 Task: In the Company hunter.cuny.edu, Log call with description : 'Engaged in a call with a potential buyer who needs training.'; Select call outcome: 'Busy '; Select call Direction: Inbound; Add date: '3 September, 2023' and time 12:00:PM. Logged in from softage.1@softage.net
Action: Mouse moved to (106, 68)
Screenshot: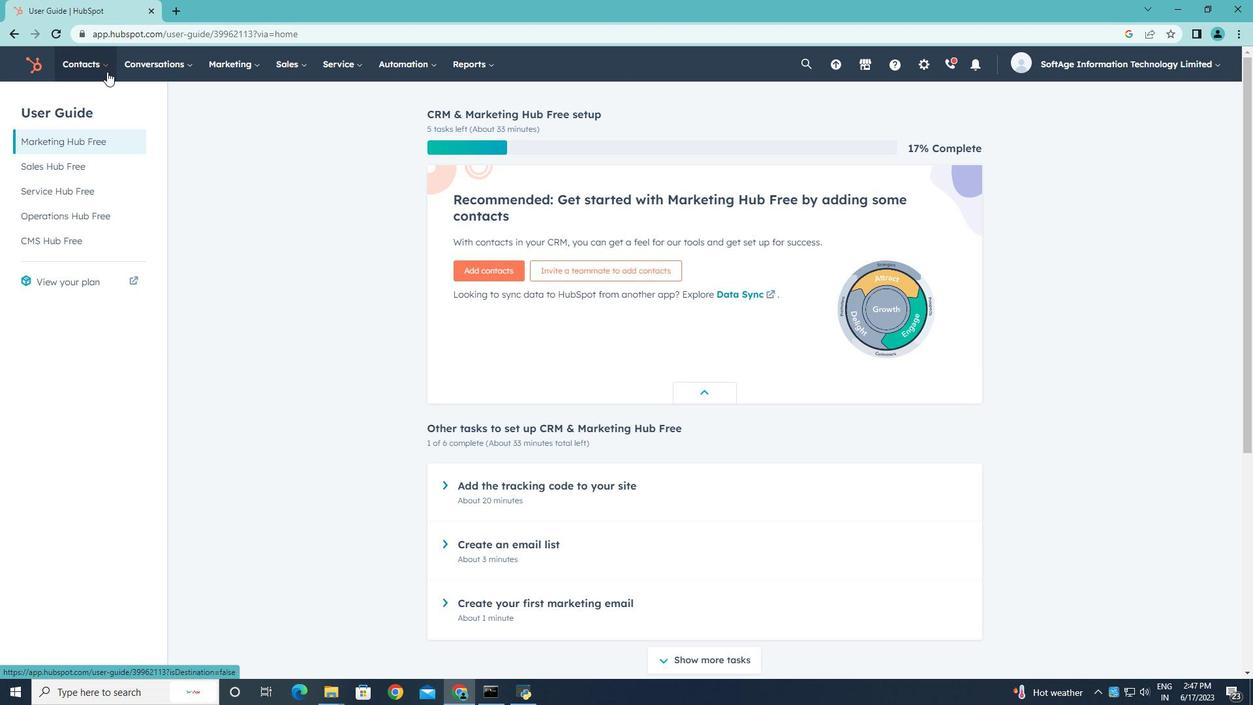 
Action: Mouse pressed left at (106, 68)
Screenshot: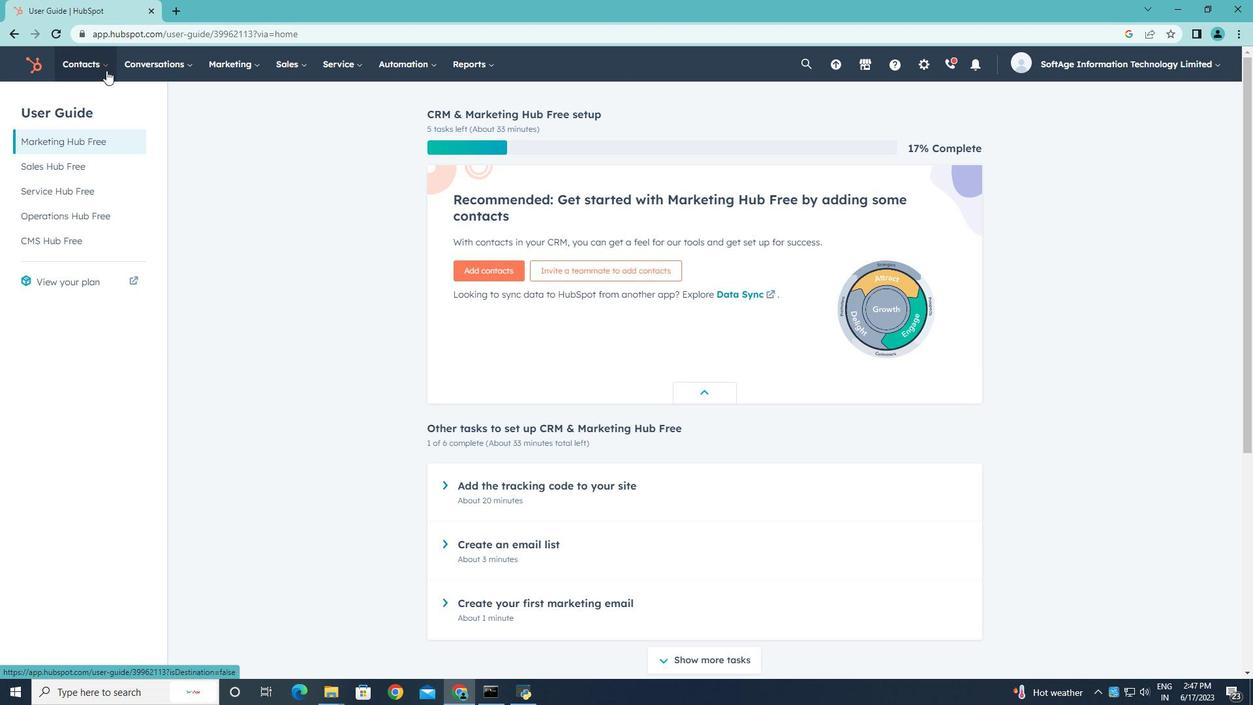 
Action: Mouse moved to (101, 132)
Screenshot: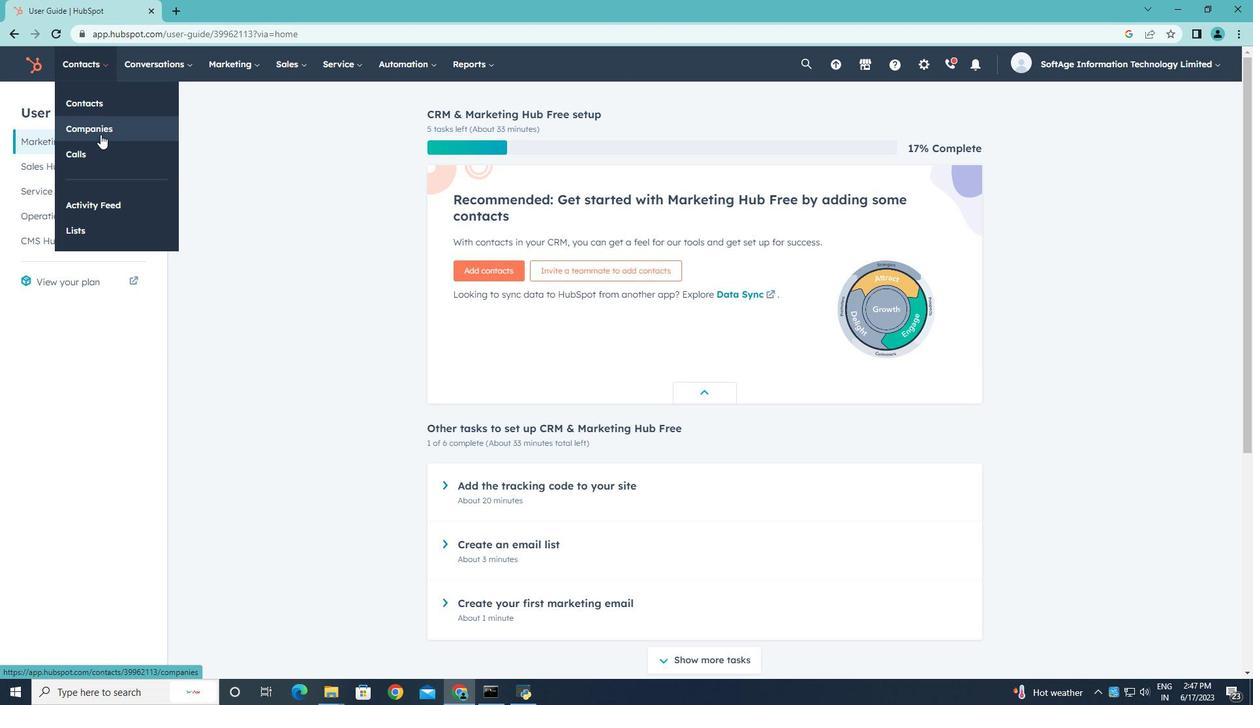 
Action: Mouse pressed left at (101, 132)
Screenshot: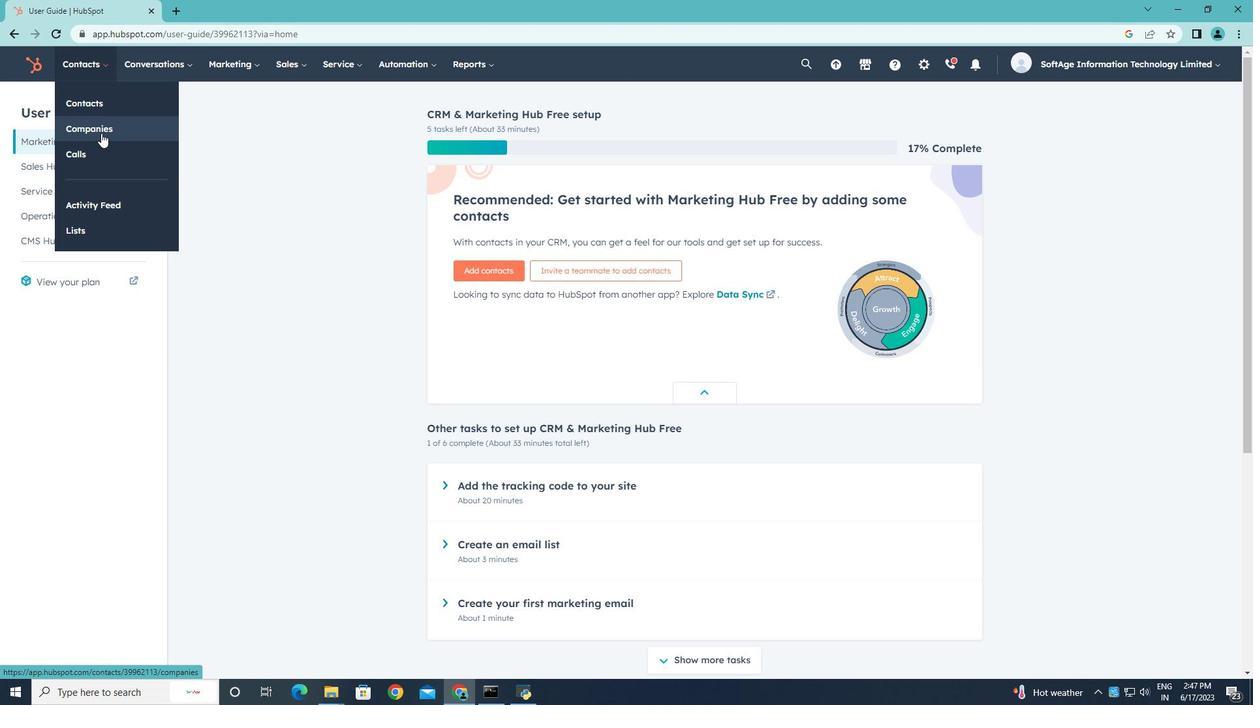 
Action: Mouse moved to (87, 220)
Screenshot: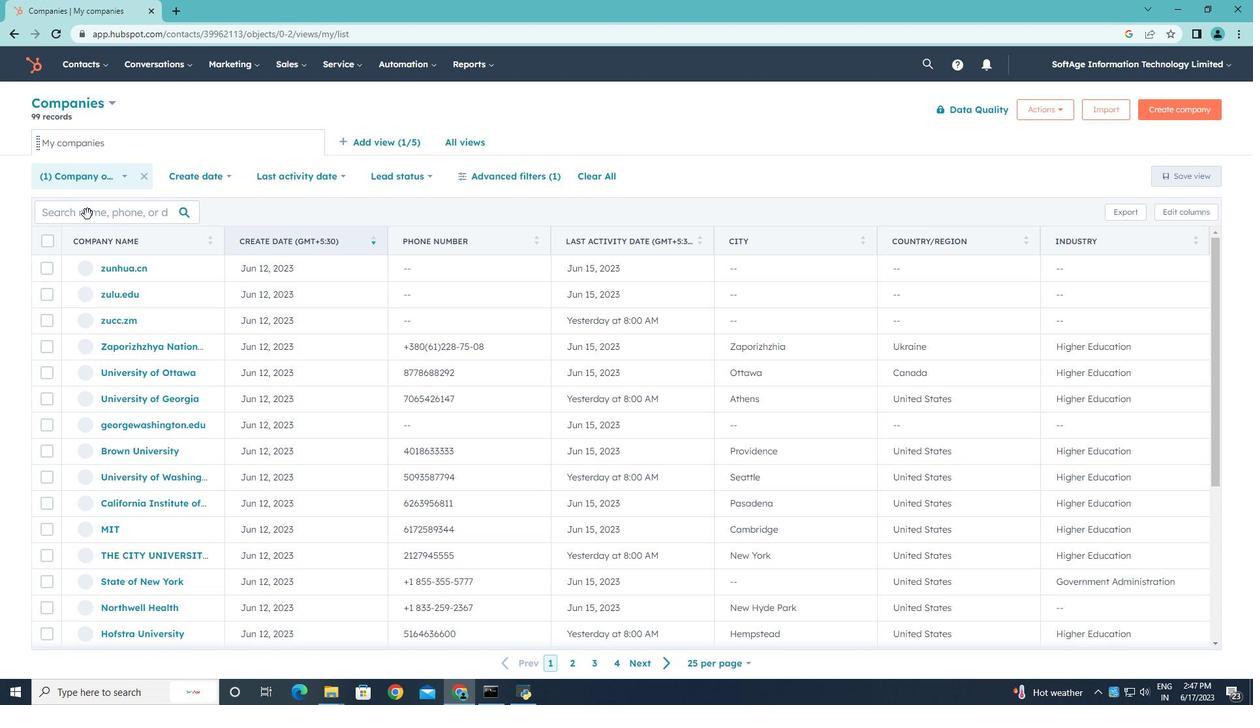 
Action: Mouse pressed left at (87, 220)
Screenshot: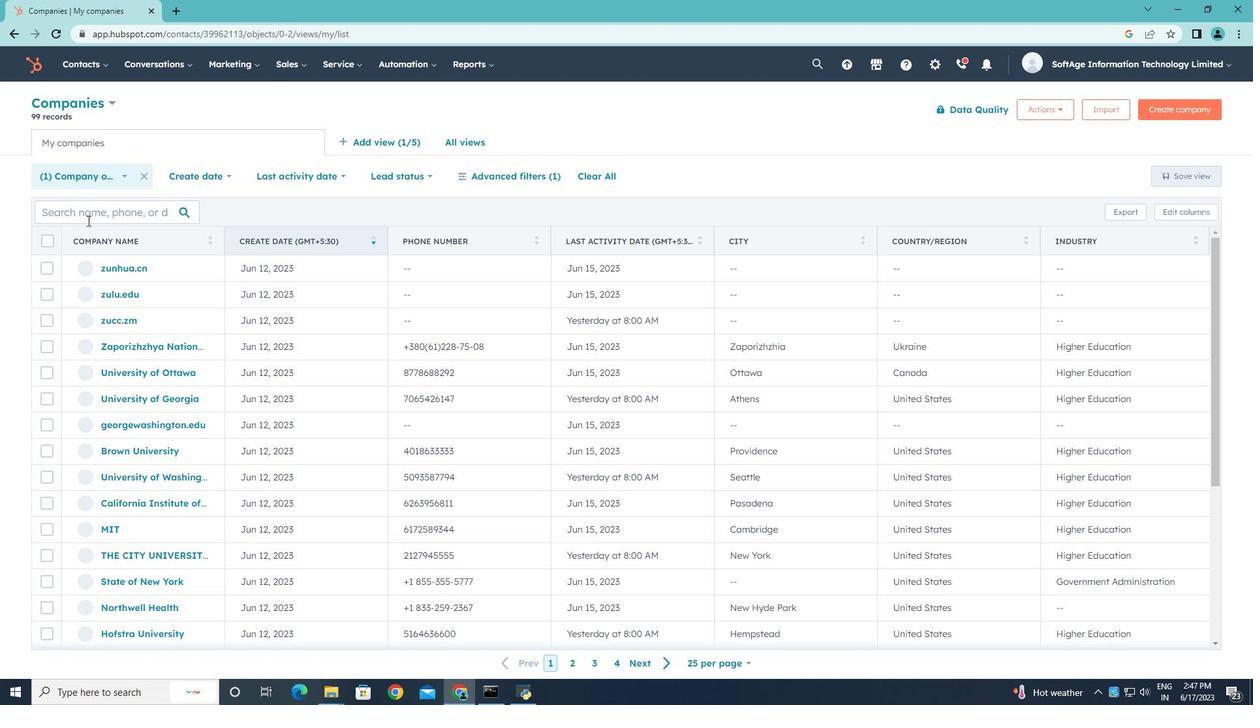 
Action: Key pressed hunter.cuny.edu
Screenshot: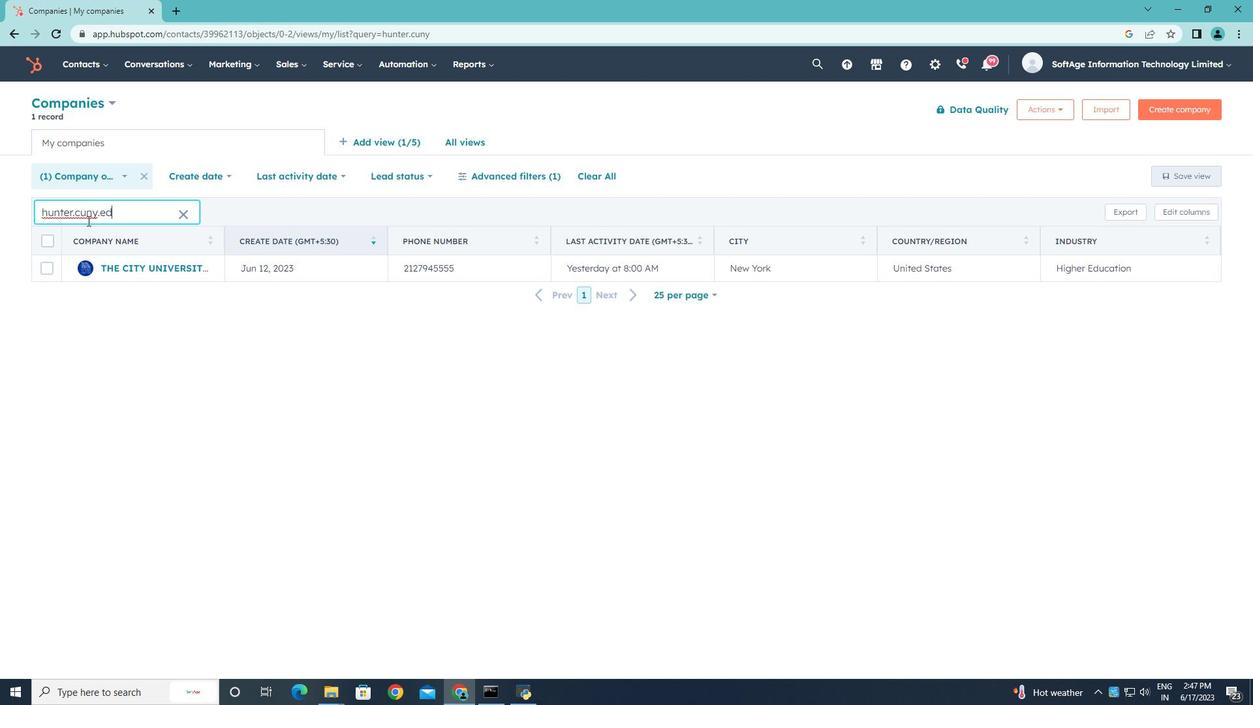 
Action: Mouse moved to (143, 269)
Screenshot: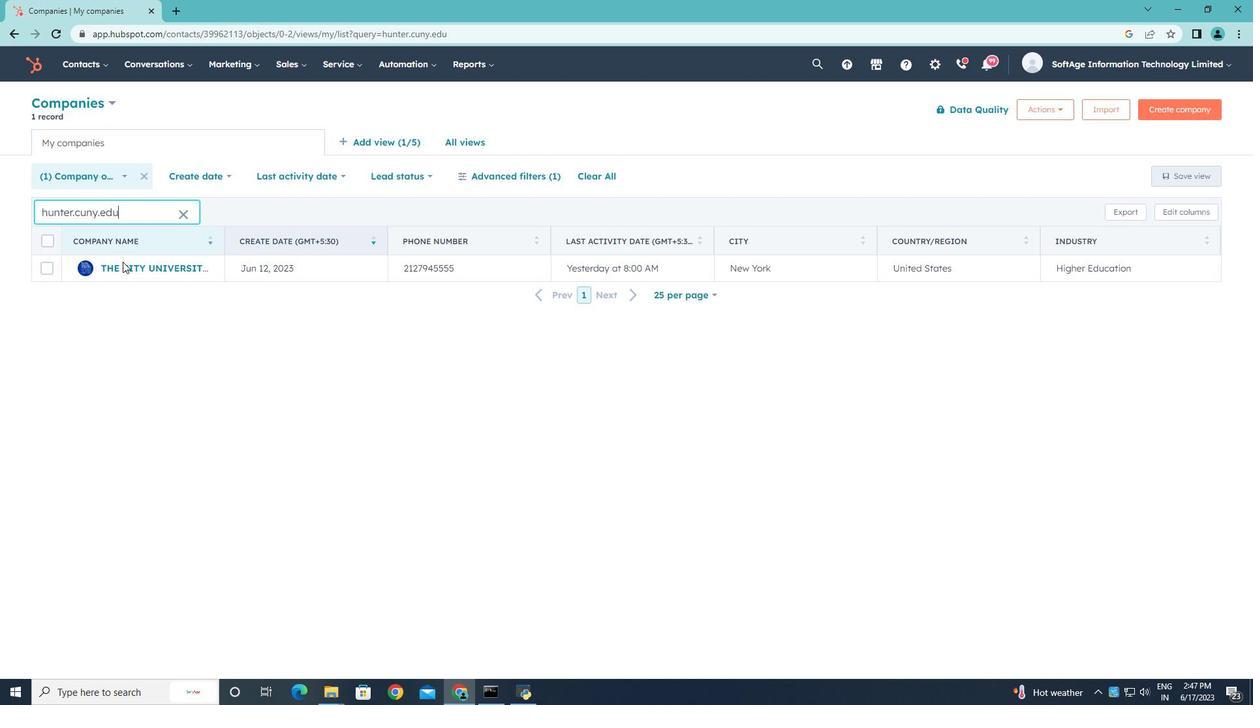 
Action: Mouse pressed left at (143, 269)
Screenshot: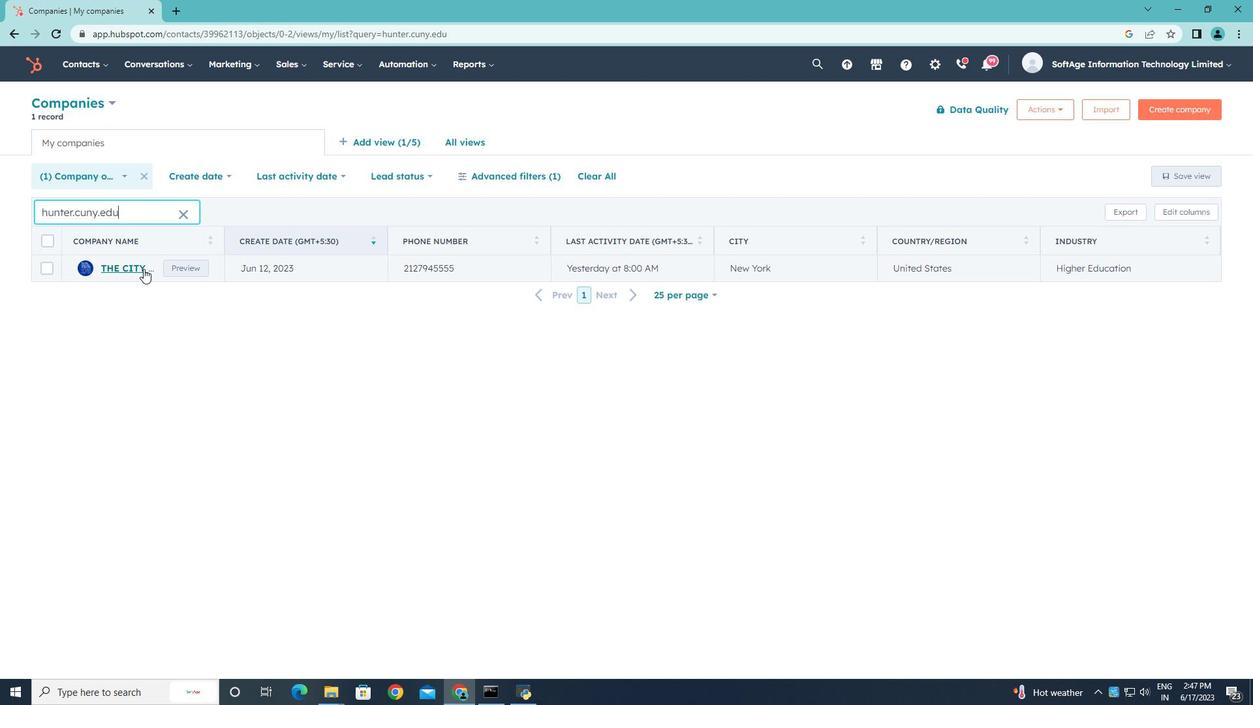 
Action: Mouse moved to (256, 220)
Screenshot: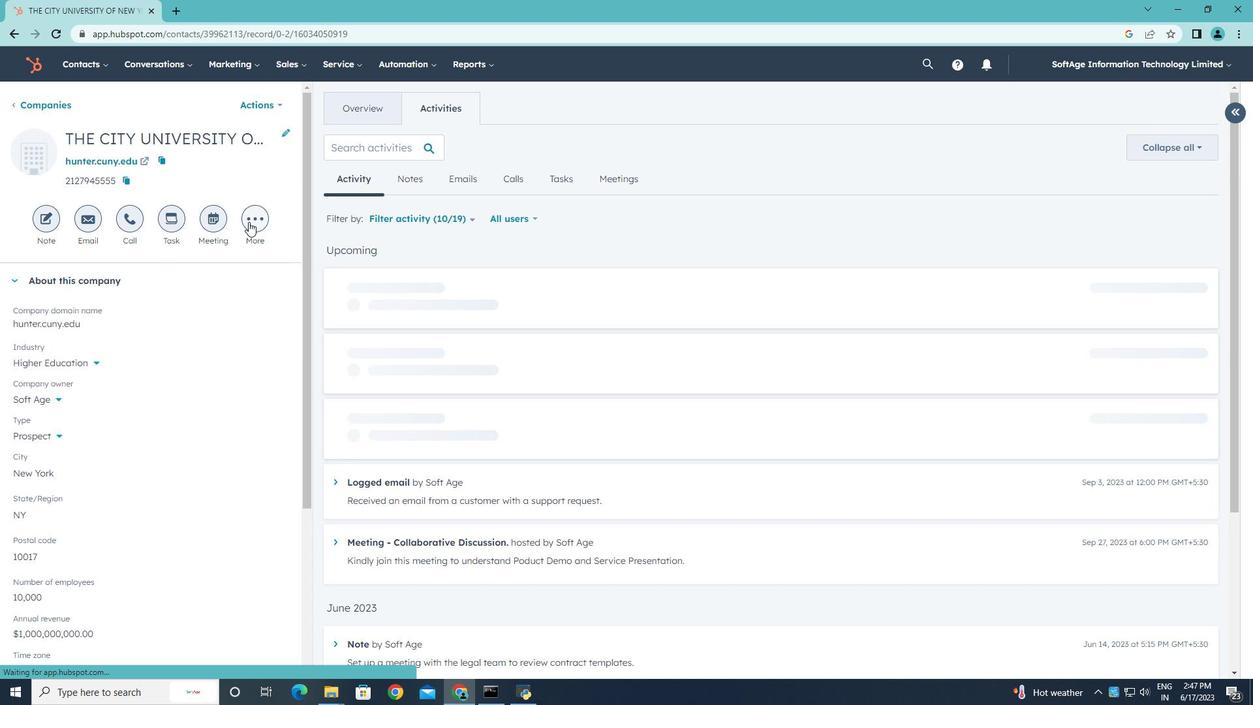 
Action: Mouse pressed left at (256, 220)
Screenshot: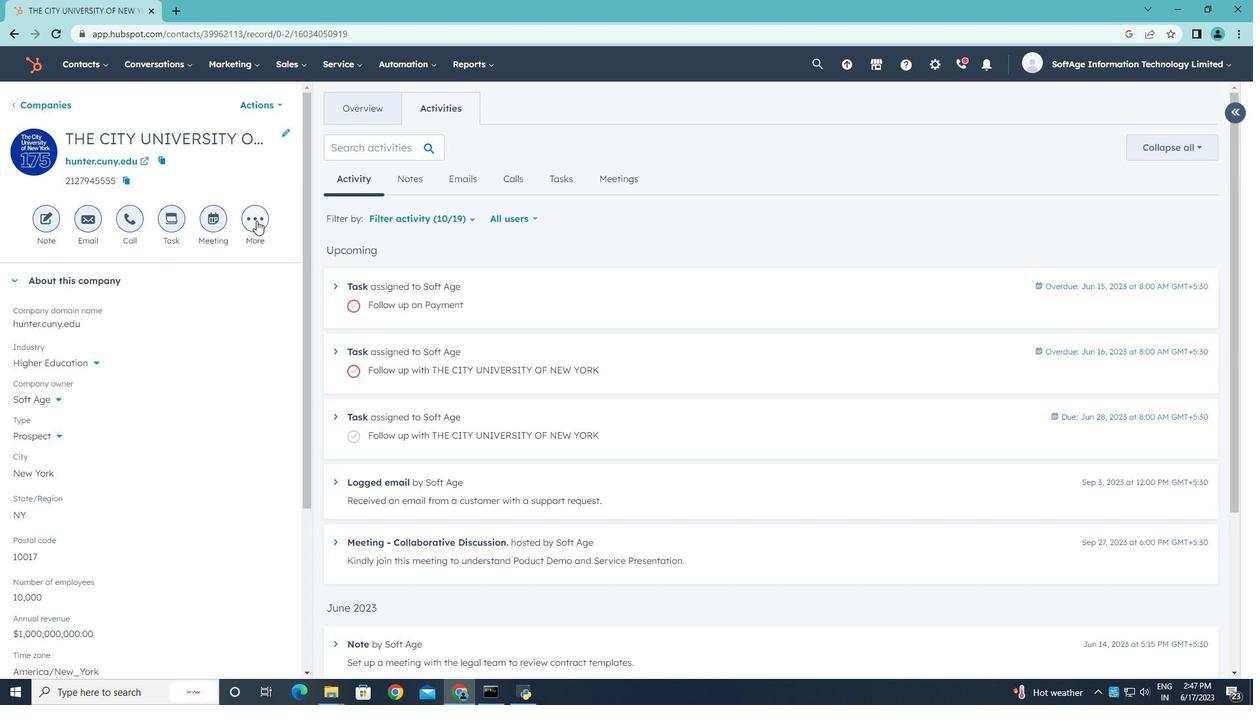
Action: Mouse moved to (227, 327)
Screenshot: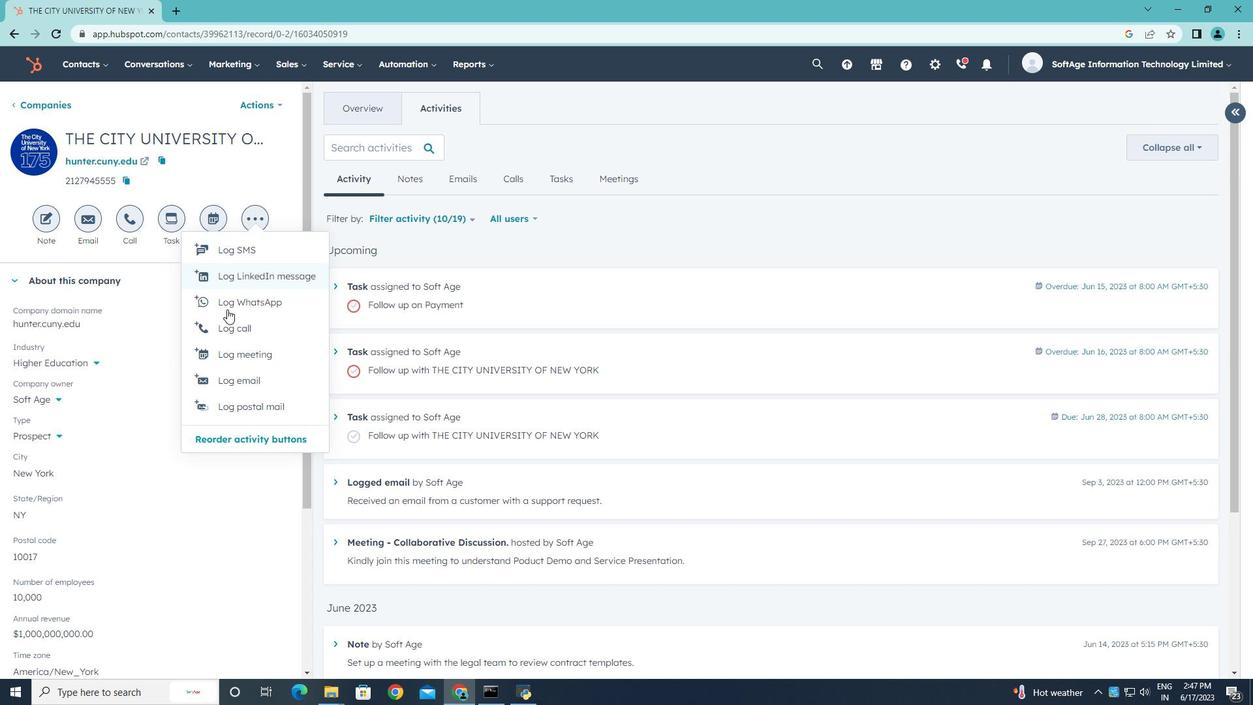 
Action: Mouse pressed left at (227, 327)
Screenshot: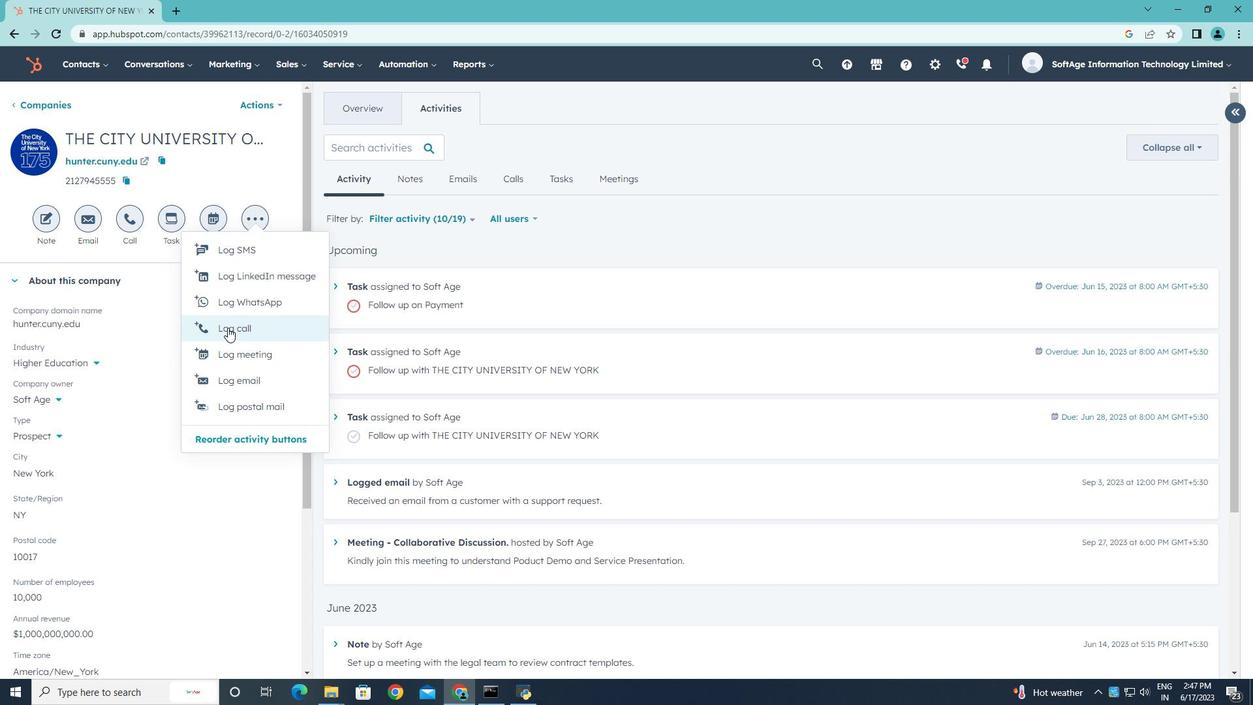 
Action: Key pressed <Key.shift>Engaged<Key.space>in<Key.space>a<Key.space>call<Key.space>with<Key.space>a<Key.space>potential<Key.space>buyed<Key.backspace>r<Key.space>who<Key.space>needs<Key.space>training.
Screenshot: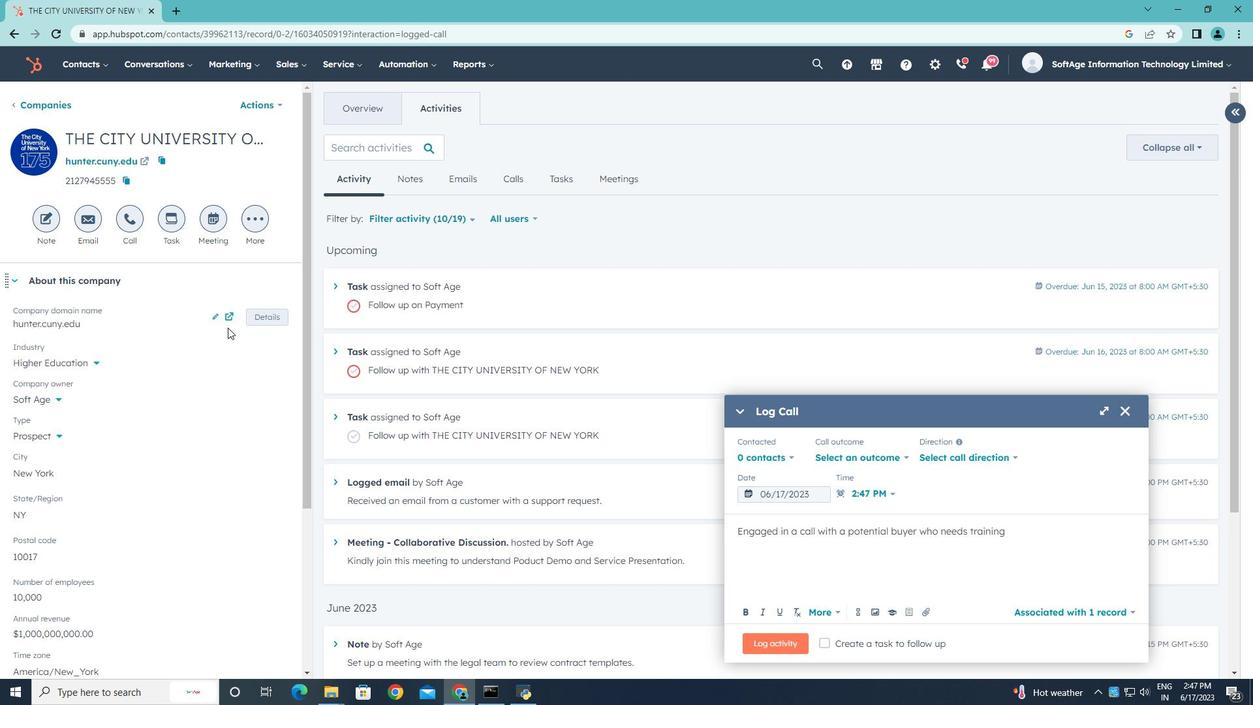 
Action: Mouse moved to (906, 459)
Screenshot: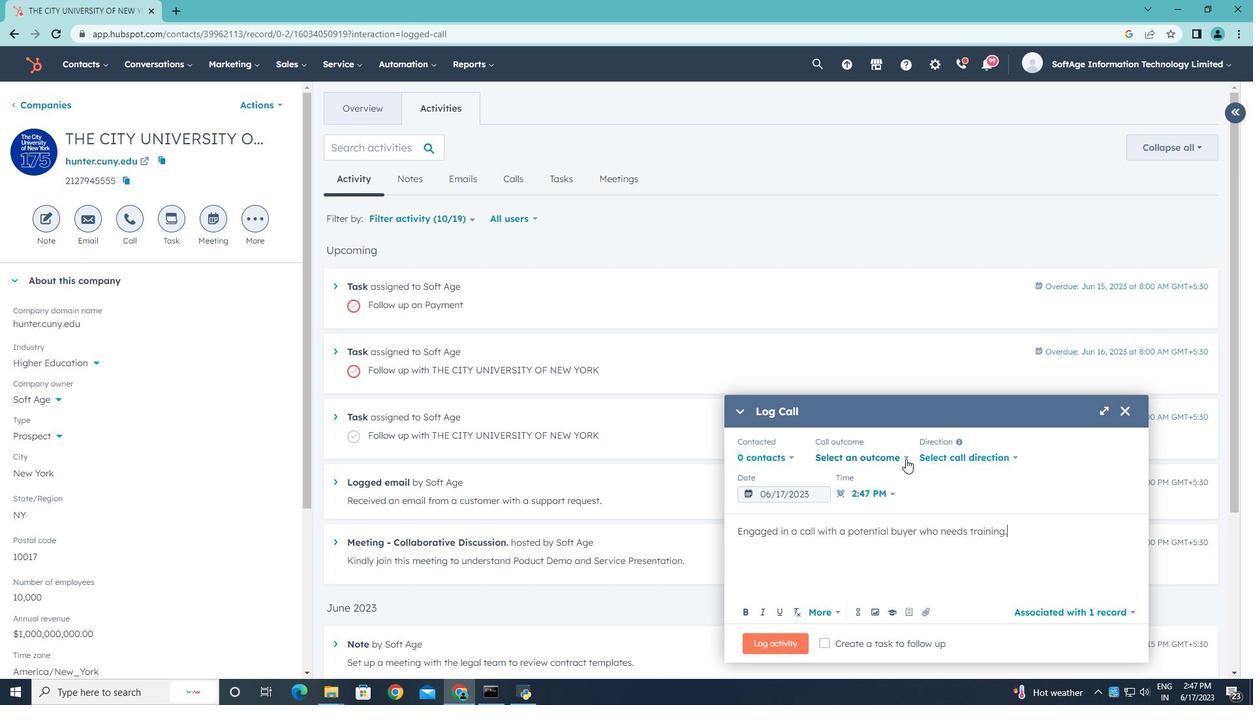 
Action: Mouse pressed left at (906, 459)
Screenshot: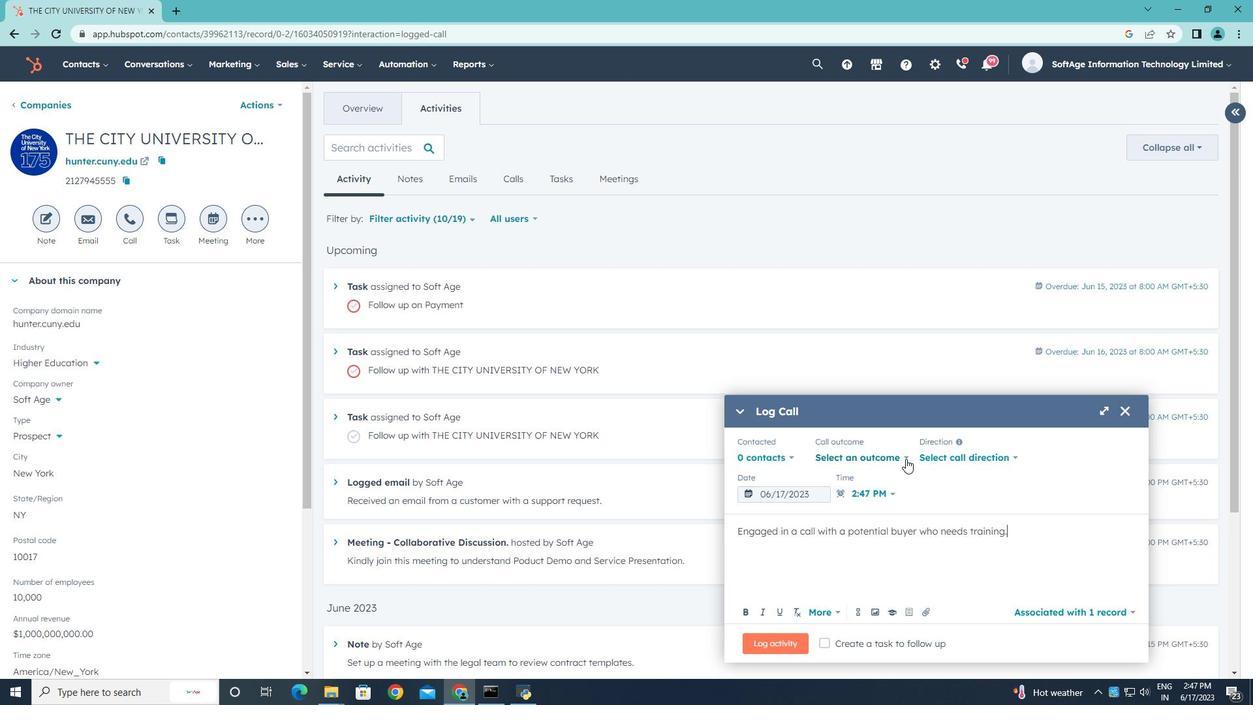 
Action: Mouse moved to (855, 497)
Screenshot: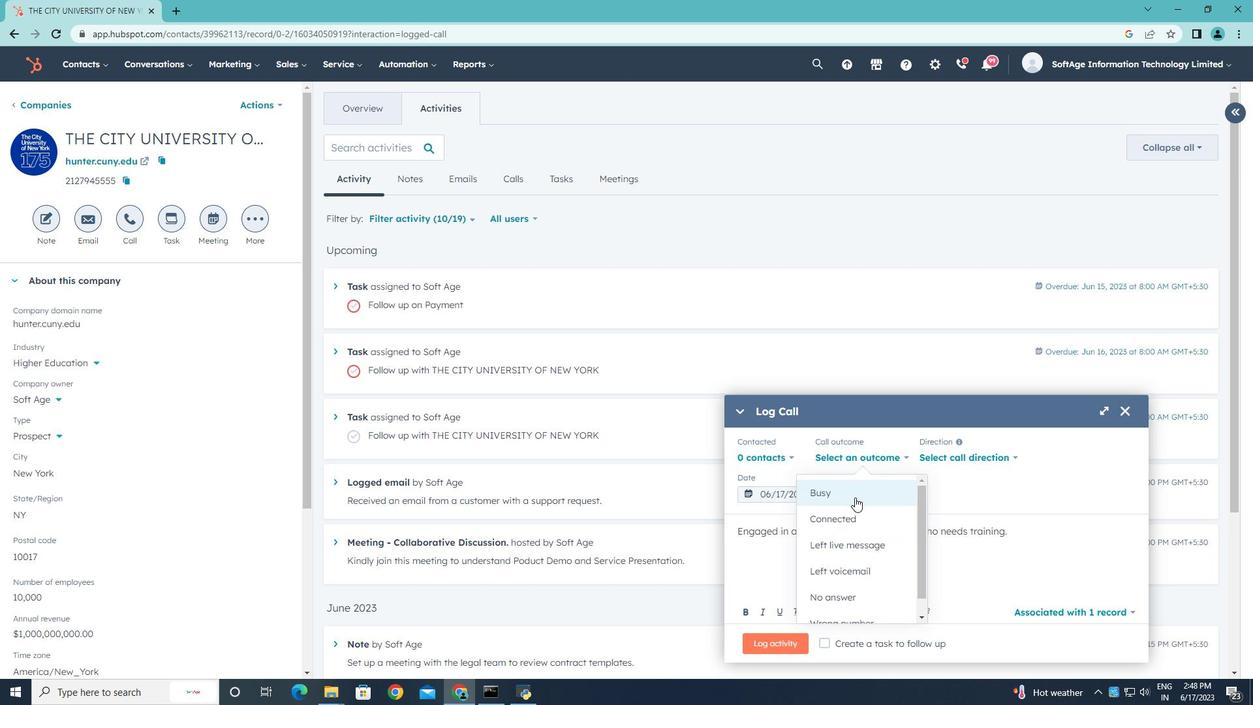 
Action: Mouse pressed left at (855, 497)
Screenshot: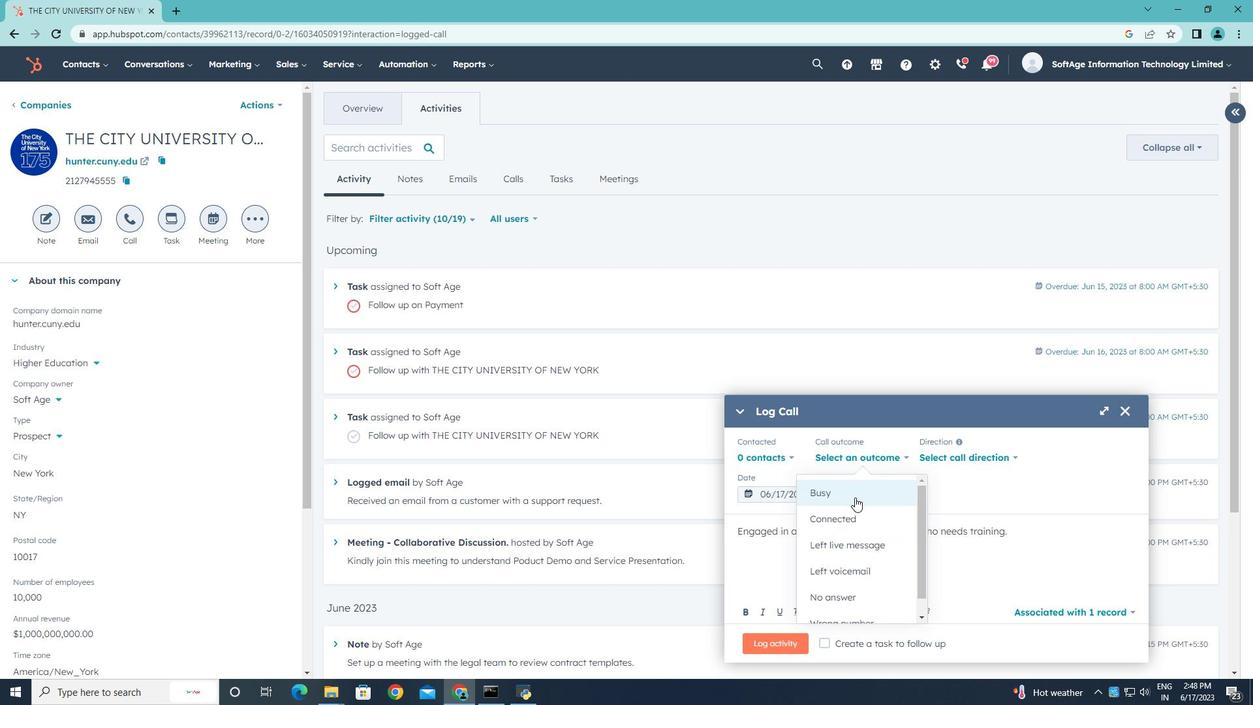 
Action: Mouse moved to (952, 456)
Screenshot: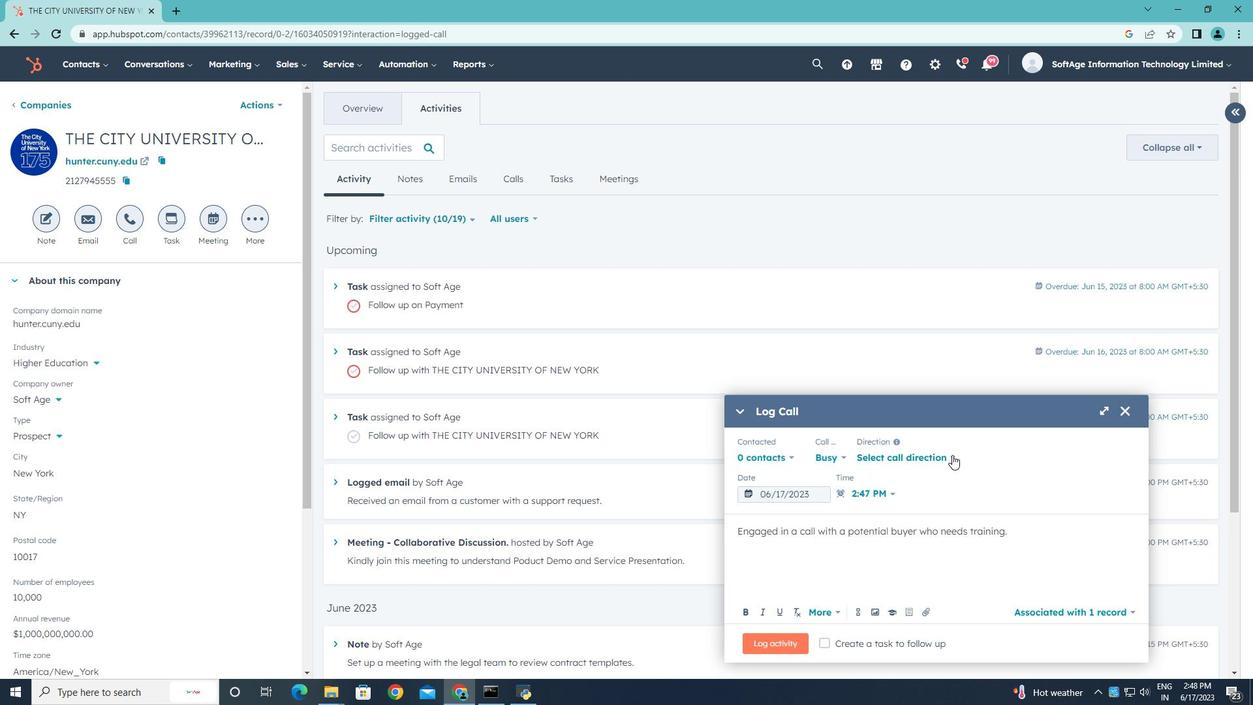 
Action: Mouse pressed left at (952, 456)
Screenshot: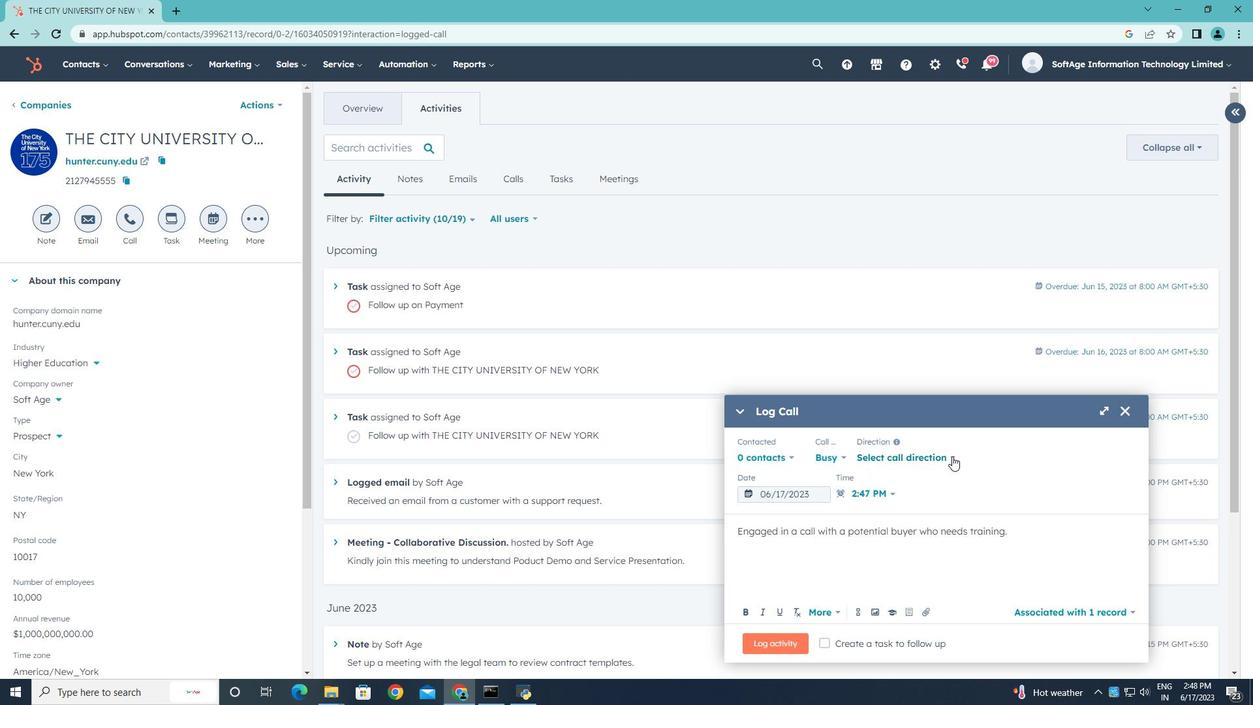 
Action: Mouse moved to (910, 491)
Screenshot: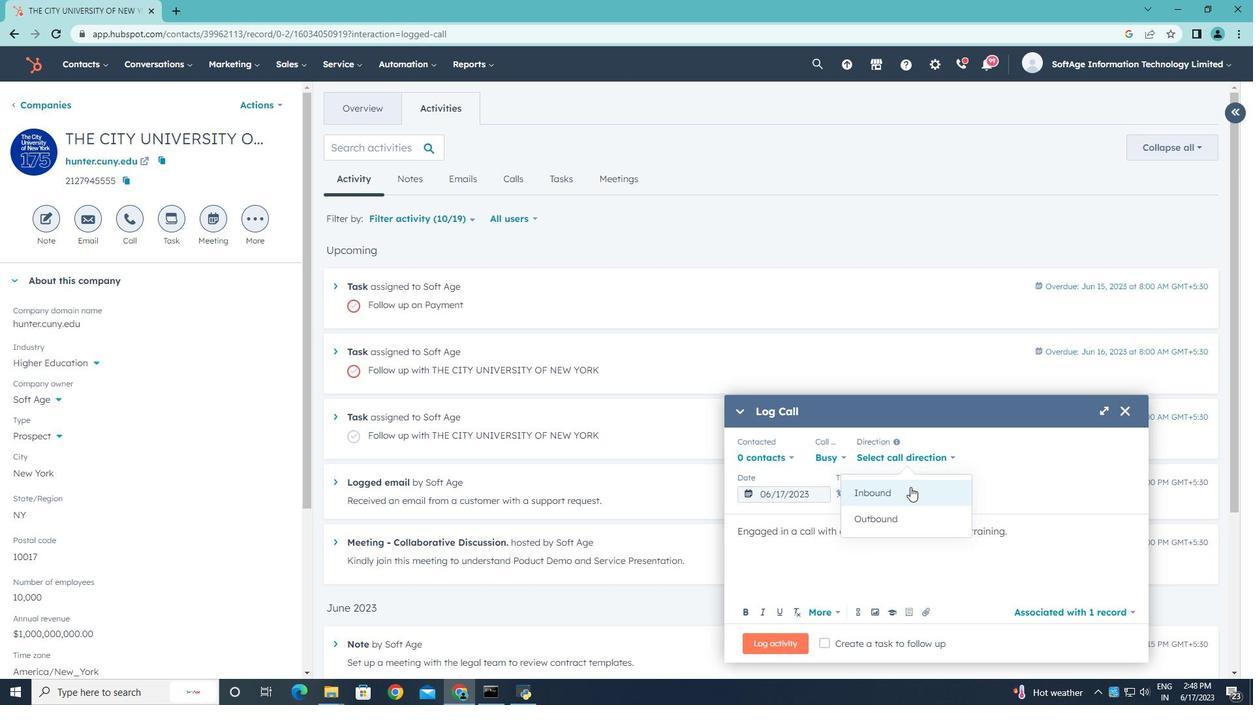 
Action: Mouse pressed left at (910, 491)
Screenshot: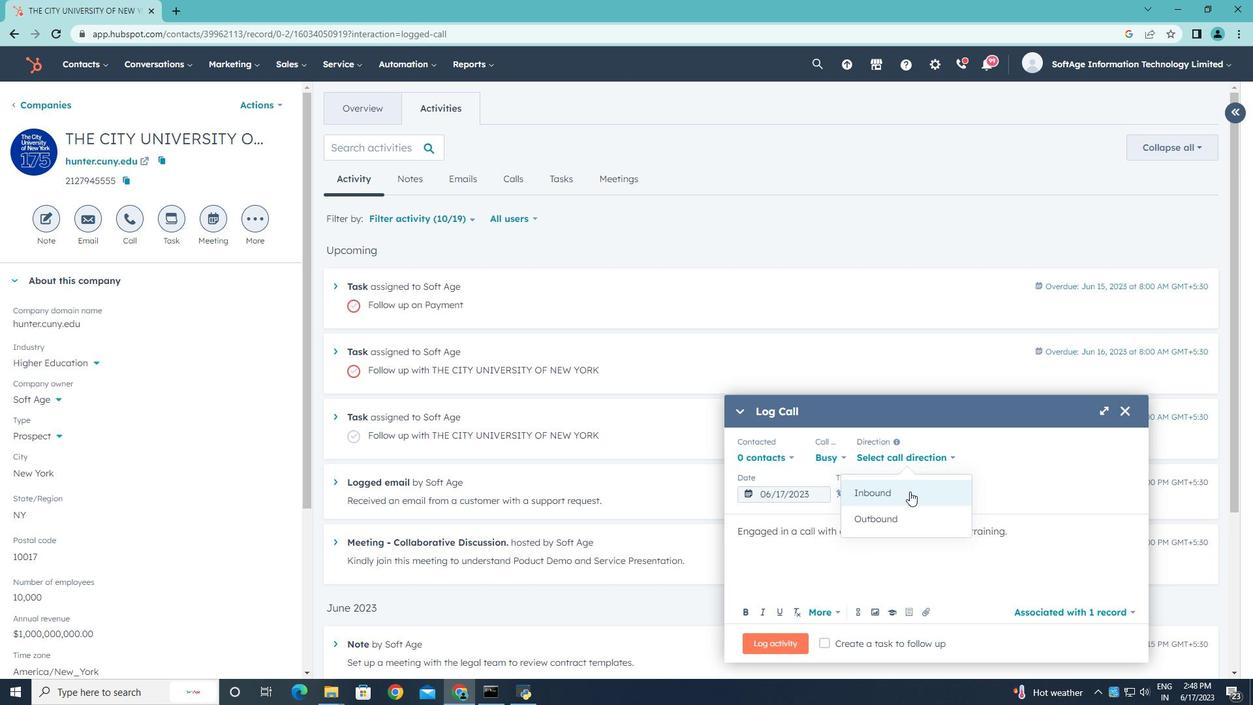 
Action: Mouse moved to (1010, 460)
Screenshot: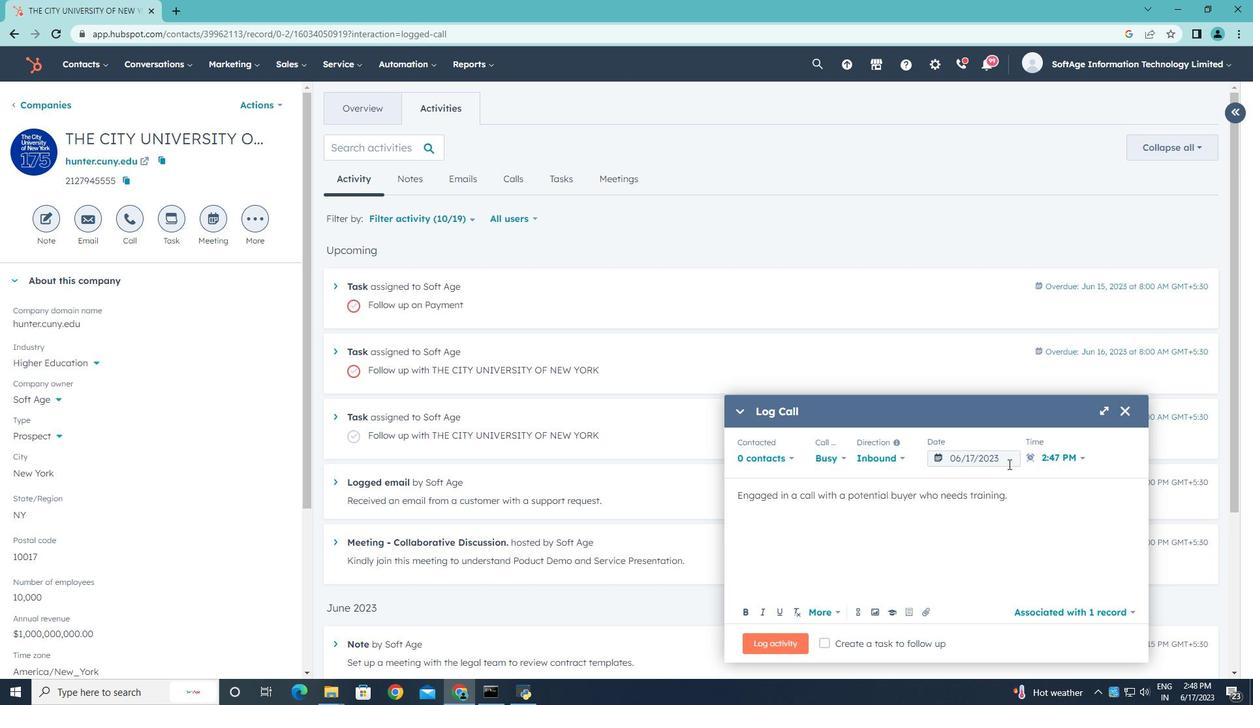 
Action: Mouse pressed left at (1010, 460)
Screenshot: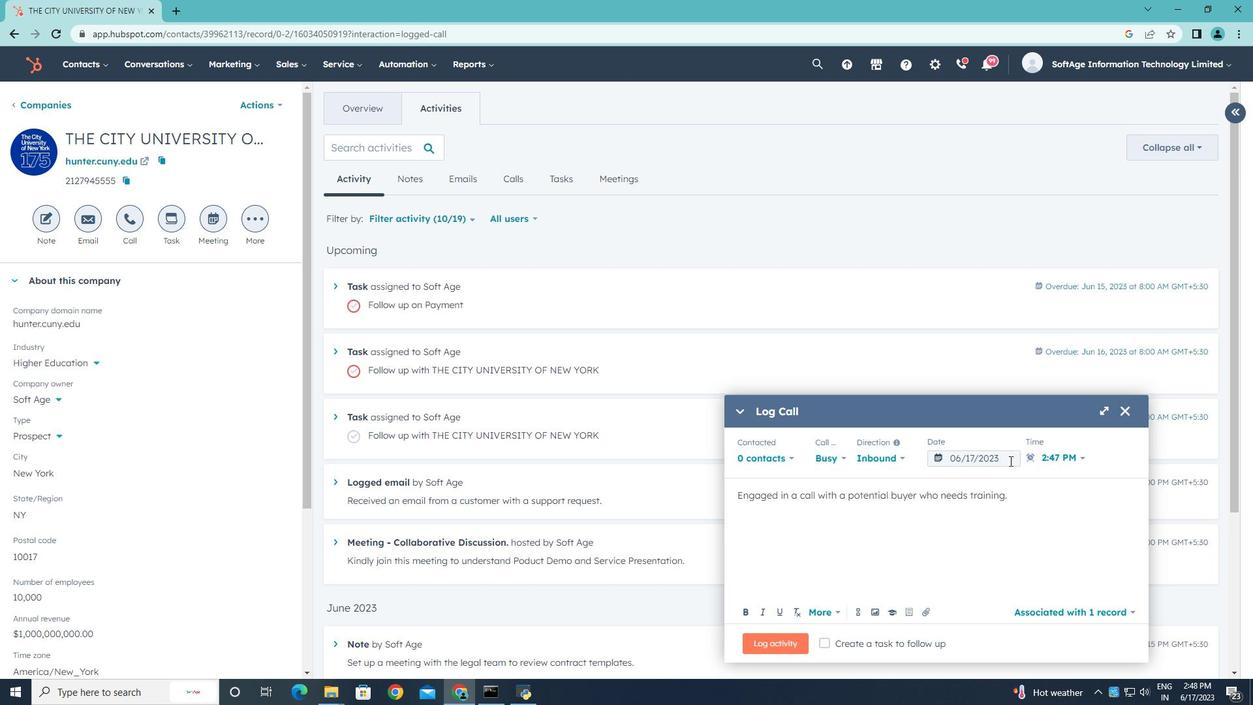 
Action: Mouse moved to (1098, 246)
Screenshot: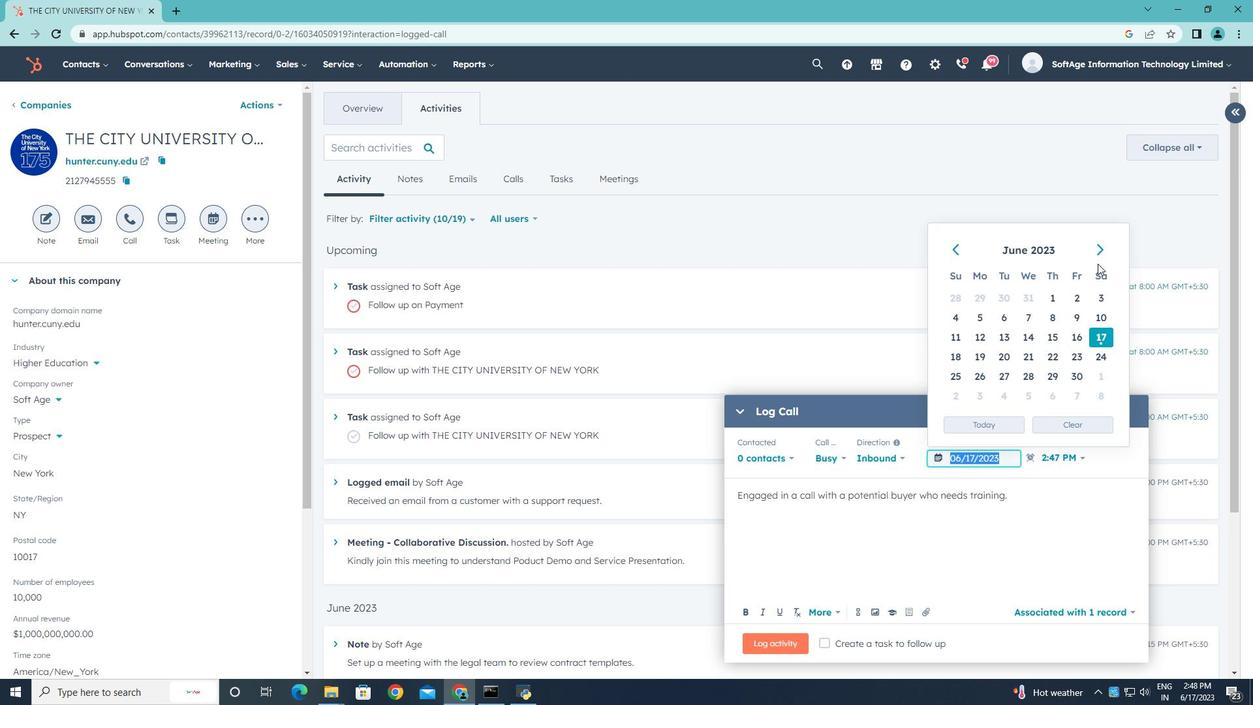 
Action: Mouse pressed left at (1098, 246)
Screenshot: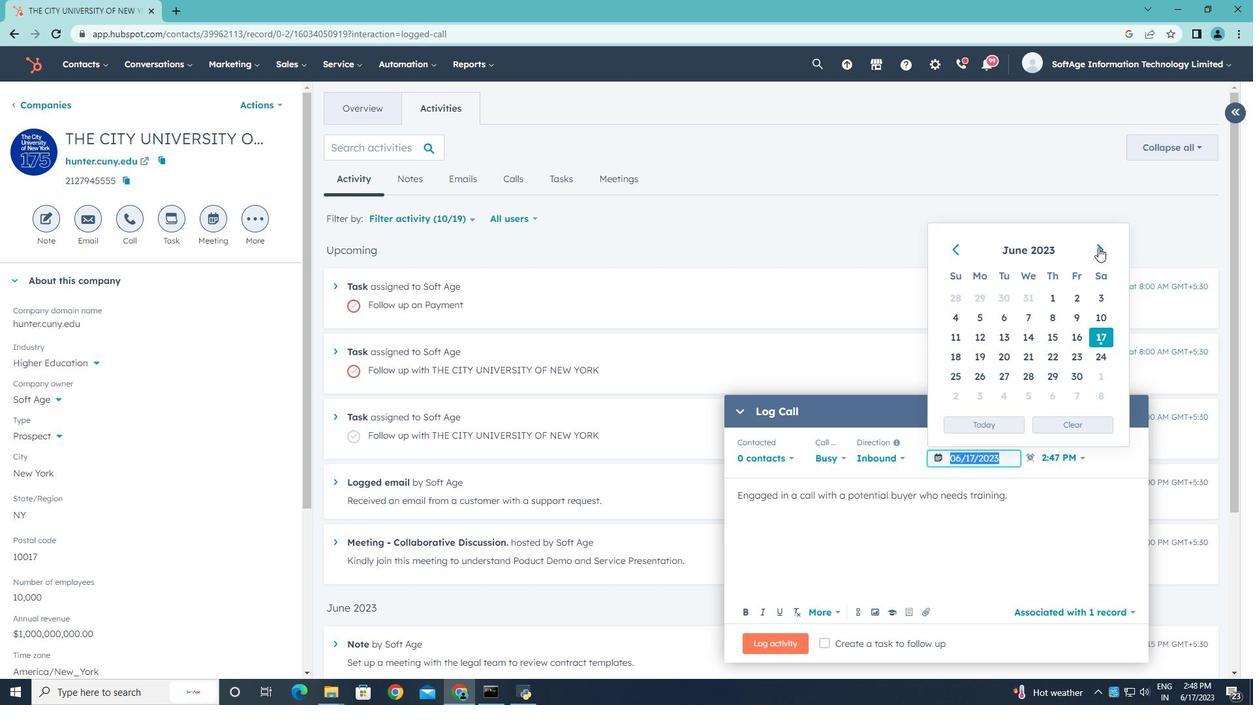 
Action: Mouse pressed left at (1098, 246)
Screenshot: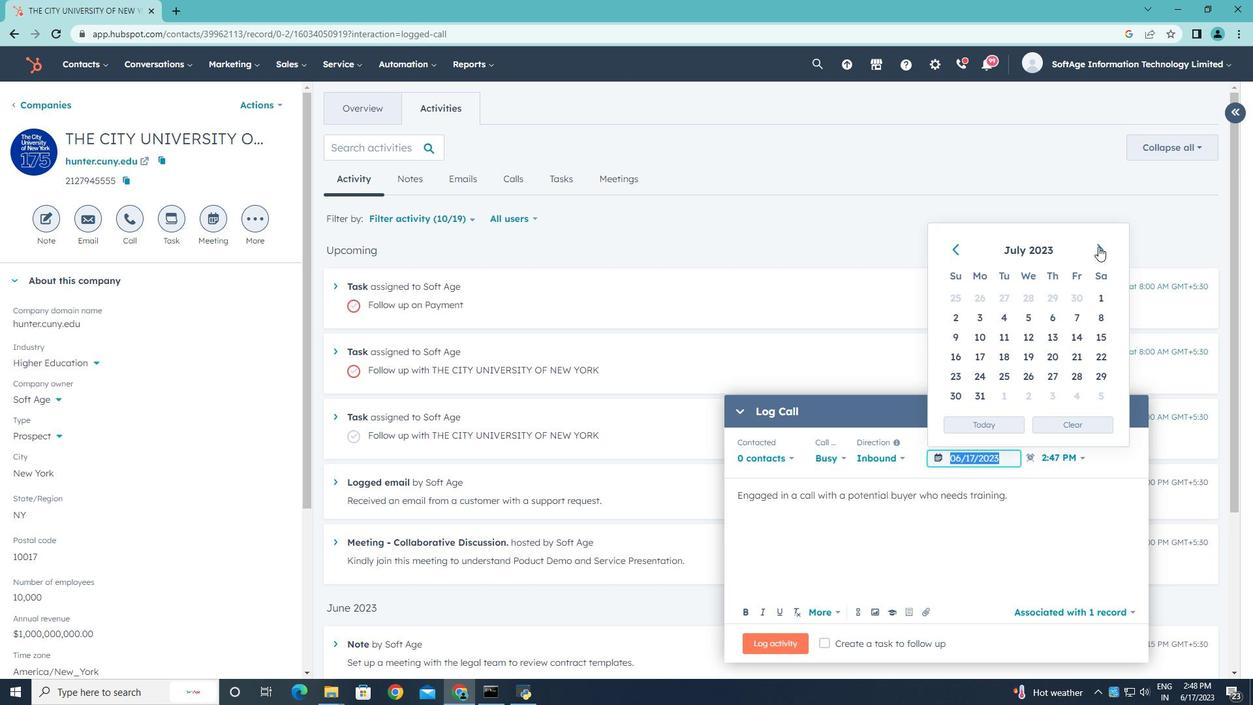 
Action: Mouse moved to (1093, 252)
Screenshot: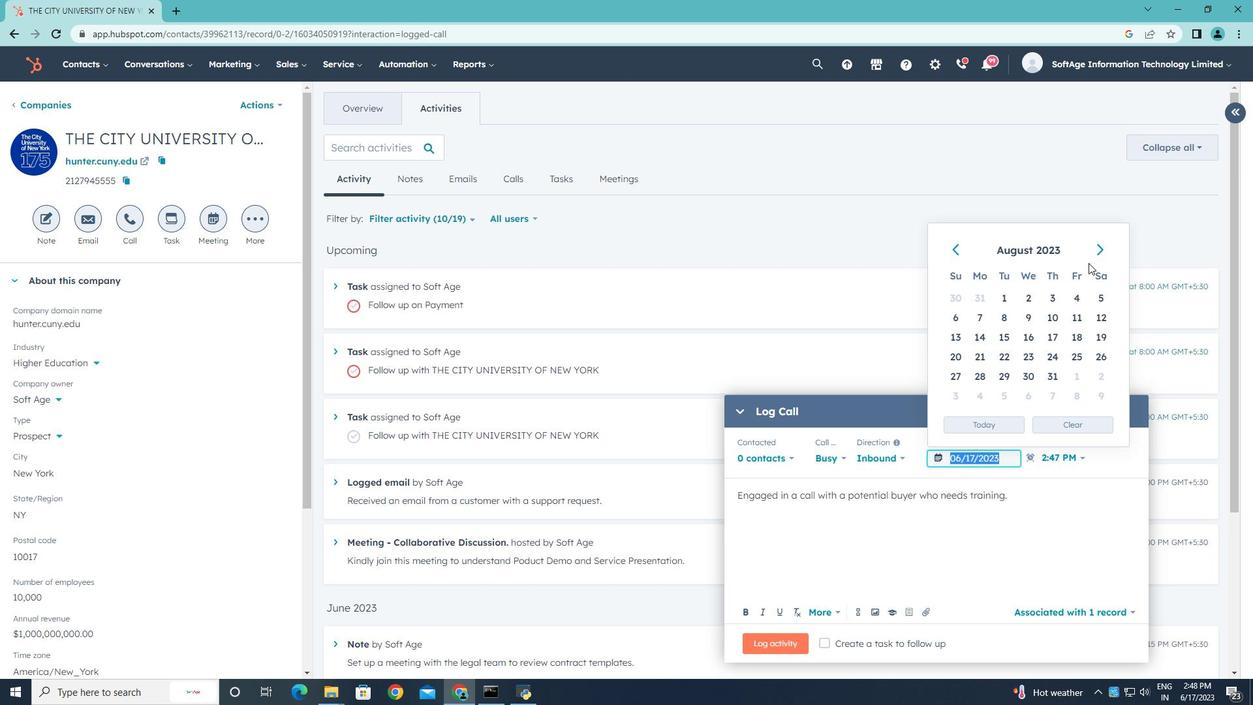 
Action: Mouse pressed left at (1093, 252)
Screenshot: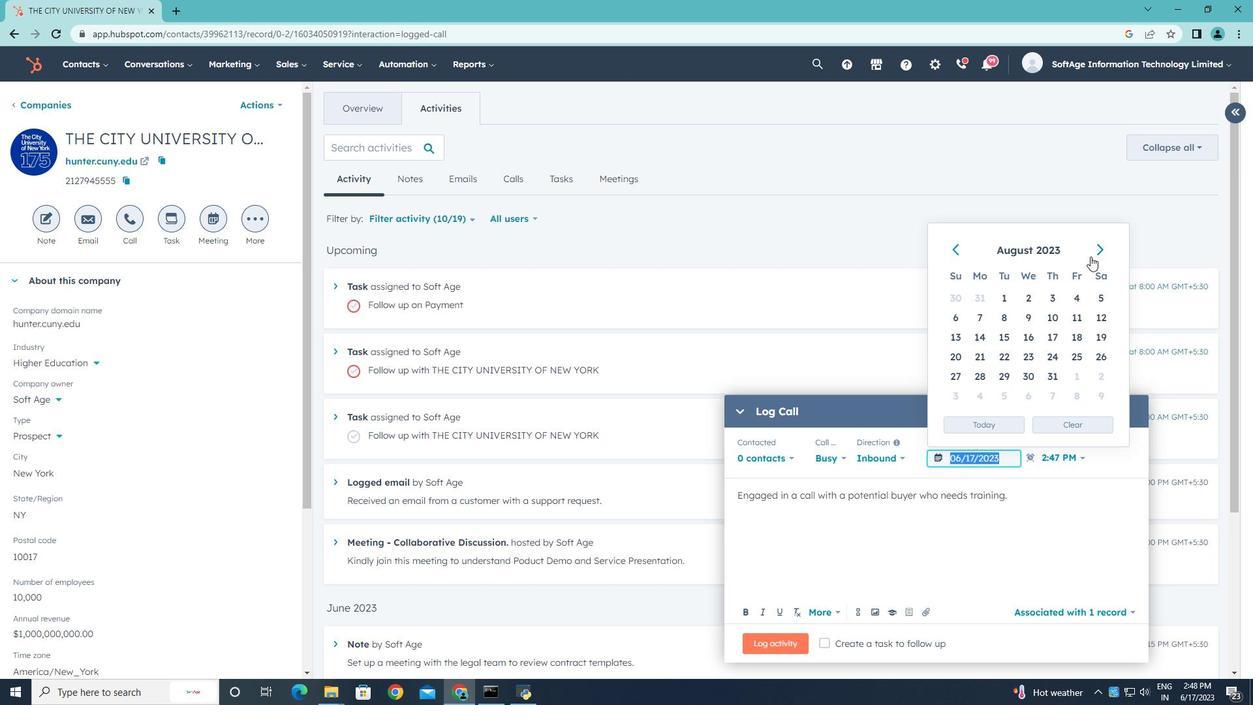 
Action: Mouse moved to (957, 317)
Screenshot: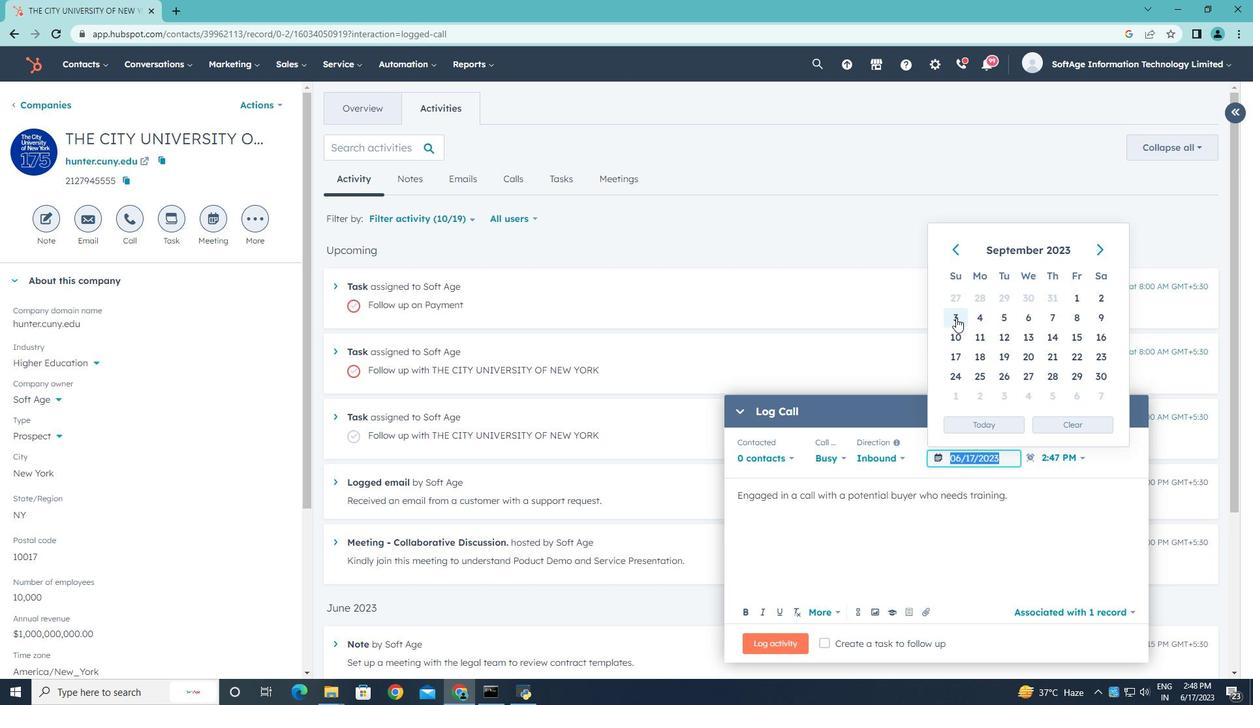 
Action: Mouse pressed left at (957, 317)
Screenshot: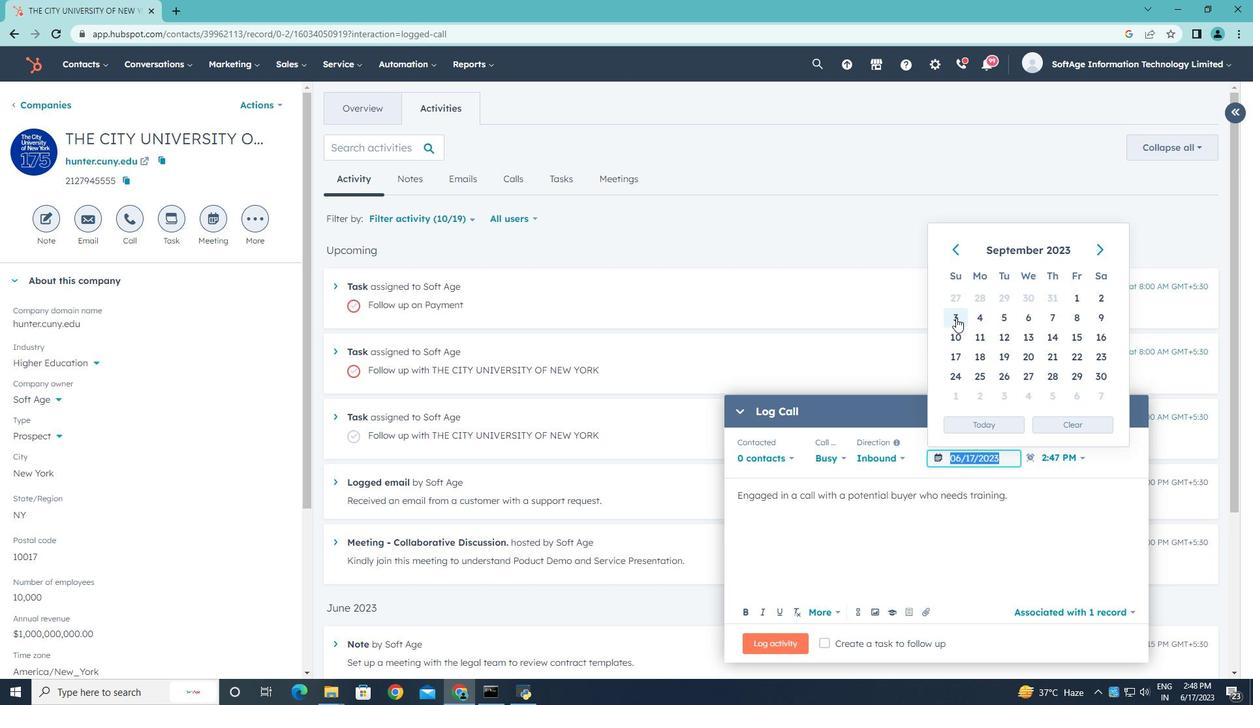 
Action: Mouse moved to (1080, 457)
Screenshot: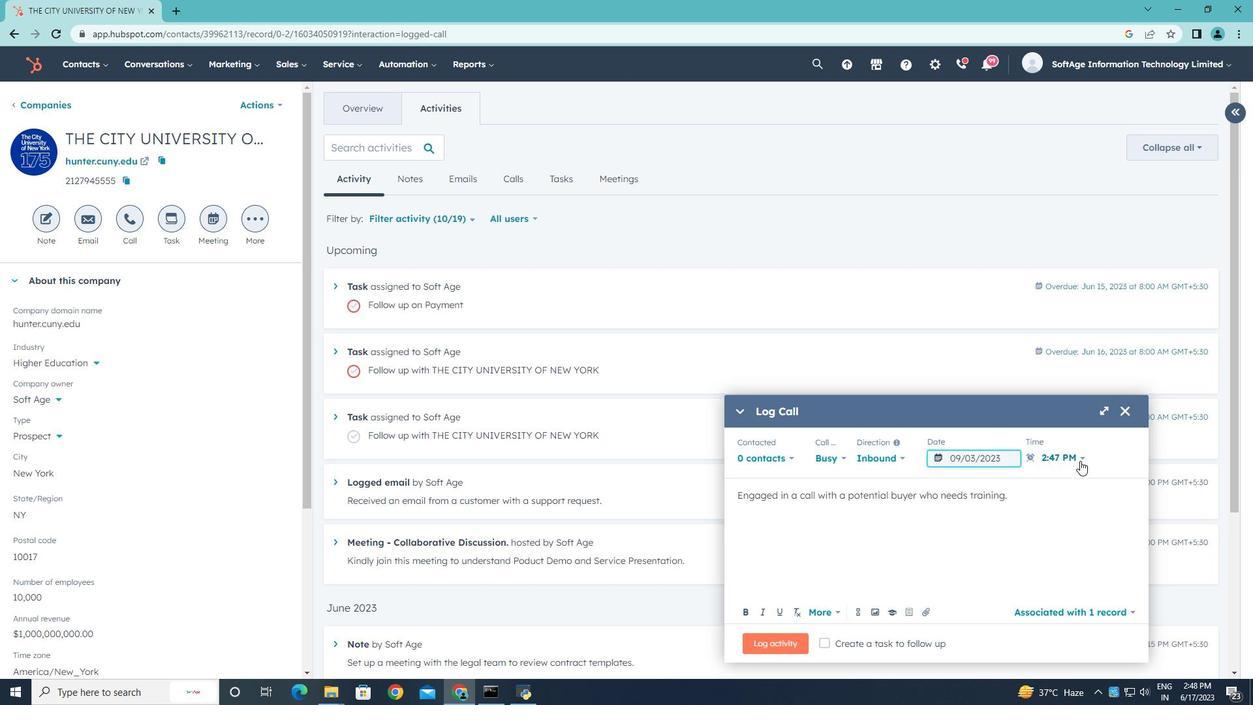 
Action: Mouse pressed left at (1080, 457)
Screenshot: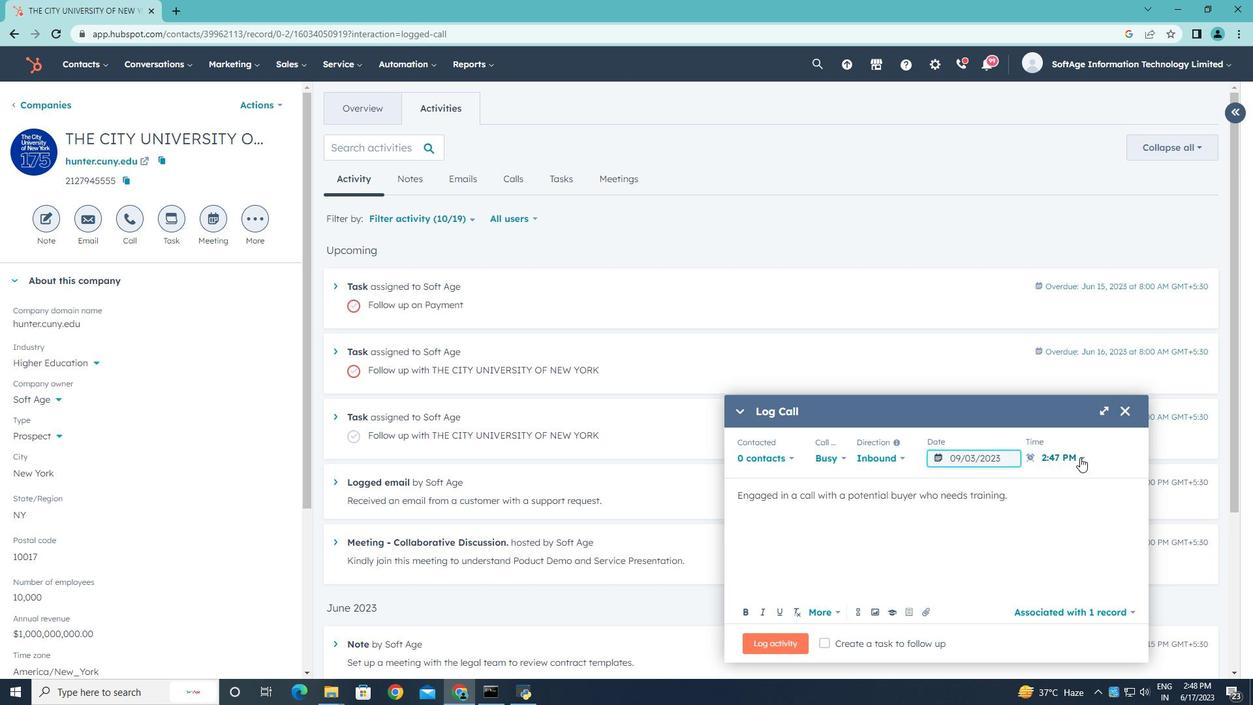 
Action: Mouse moved to (1051, 562)
Screenshot: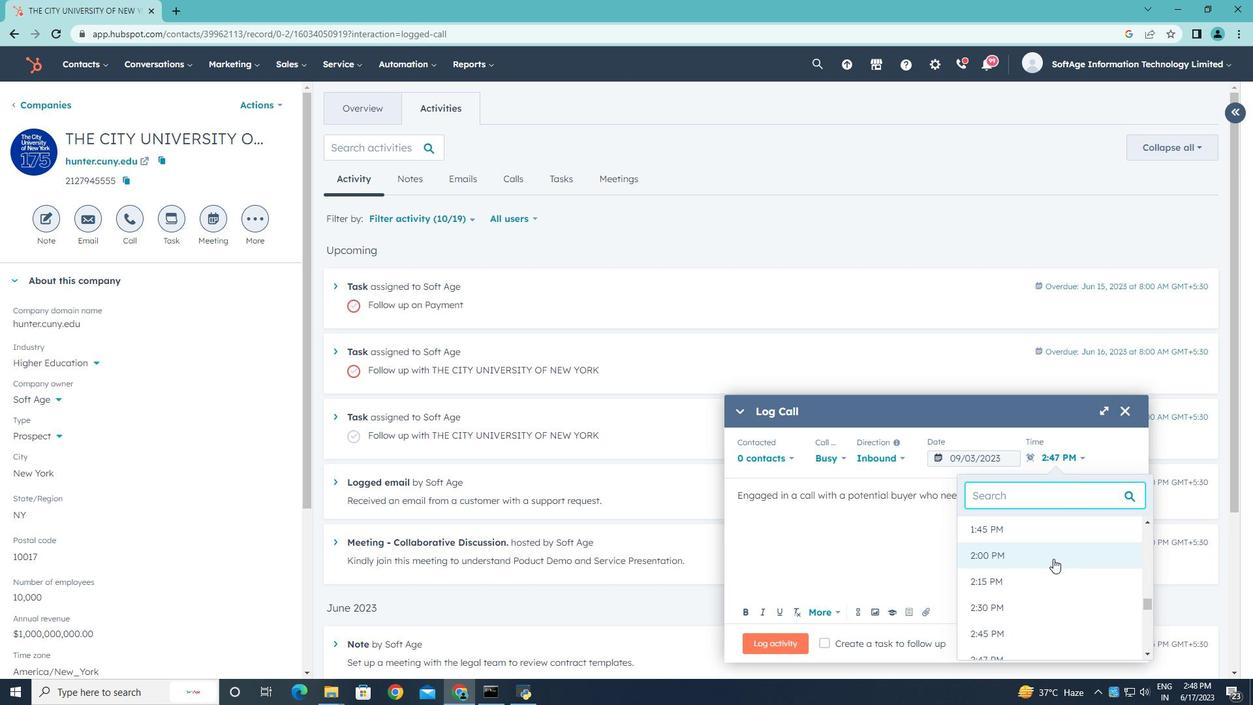 
Action: Mouse scrolled (1051, 563) with delta (0, 0)
Screenshot: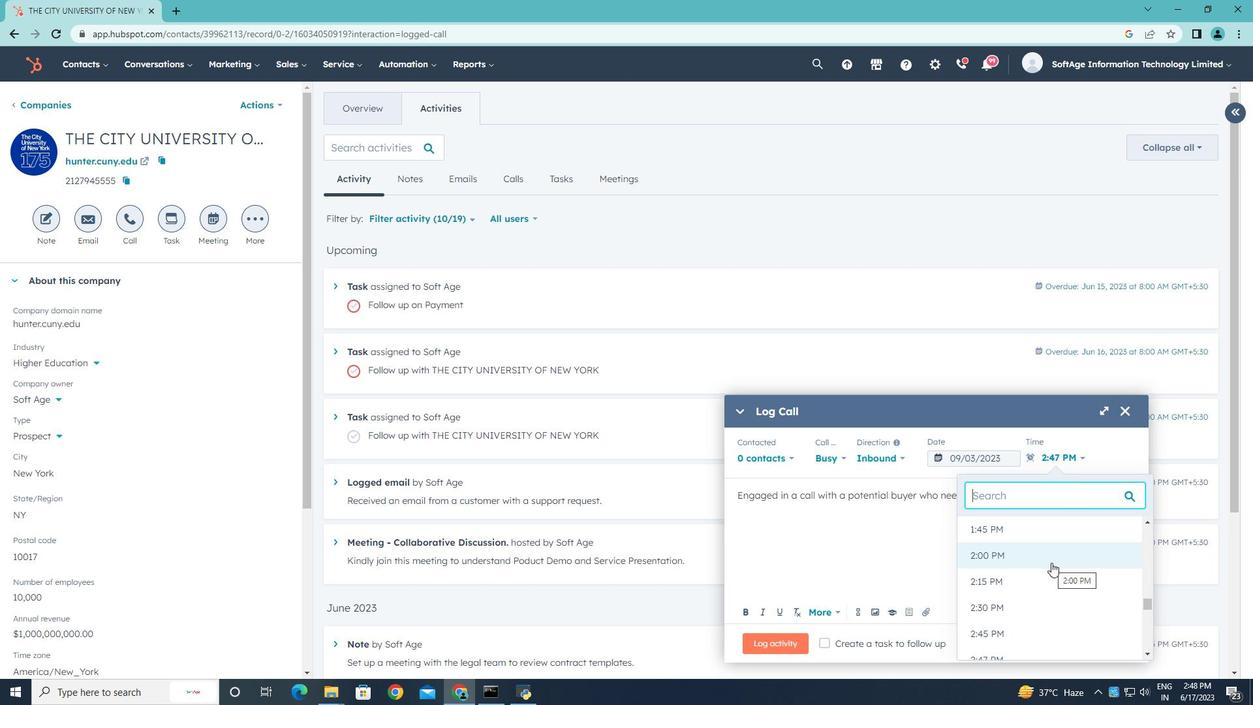 
Action: Mouse scrolled (1051, 563) with delta (0, 0)
Screenshot: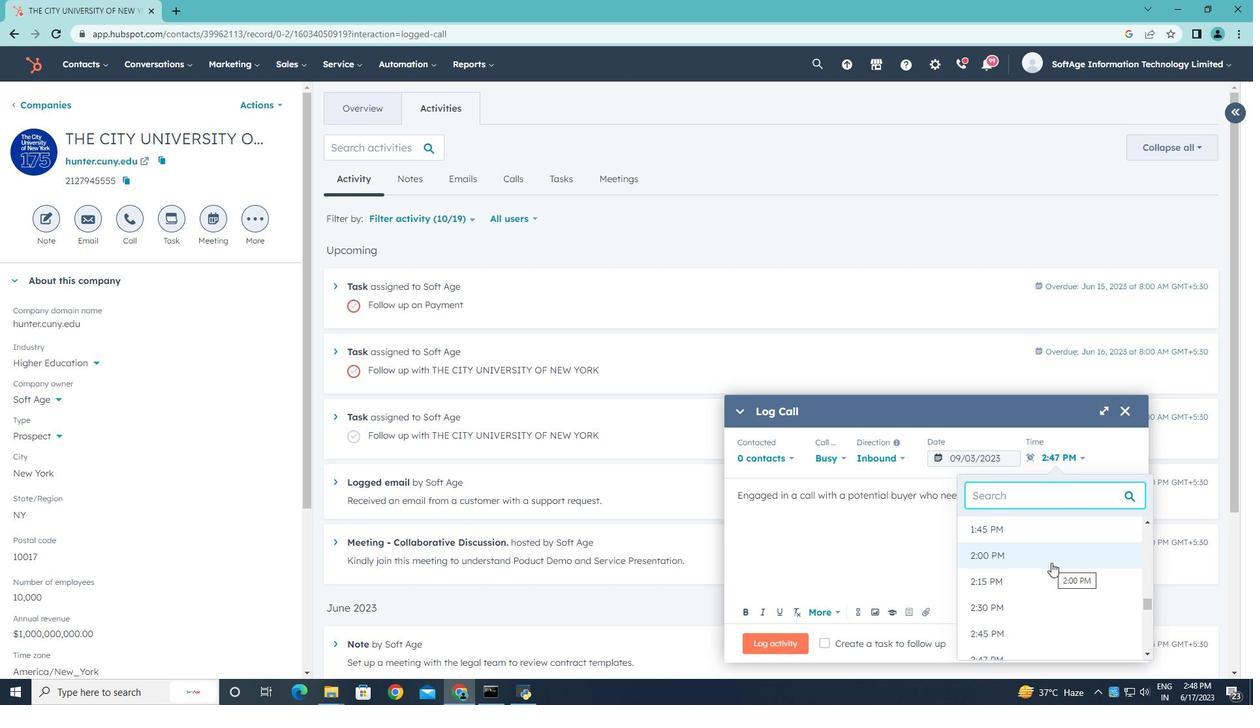 
Action: Mouse scrolled (1051, 563) with delta (0, 0)
Screenshot: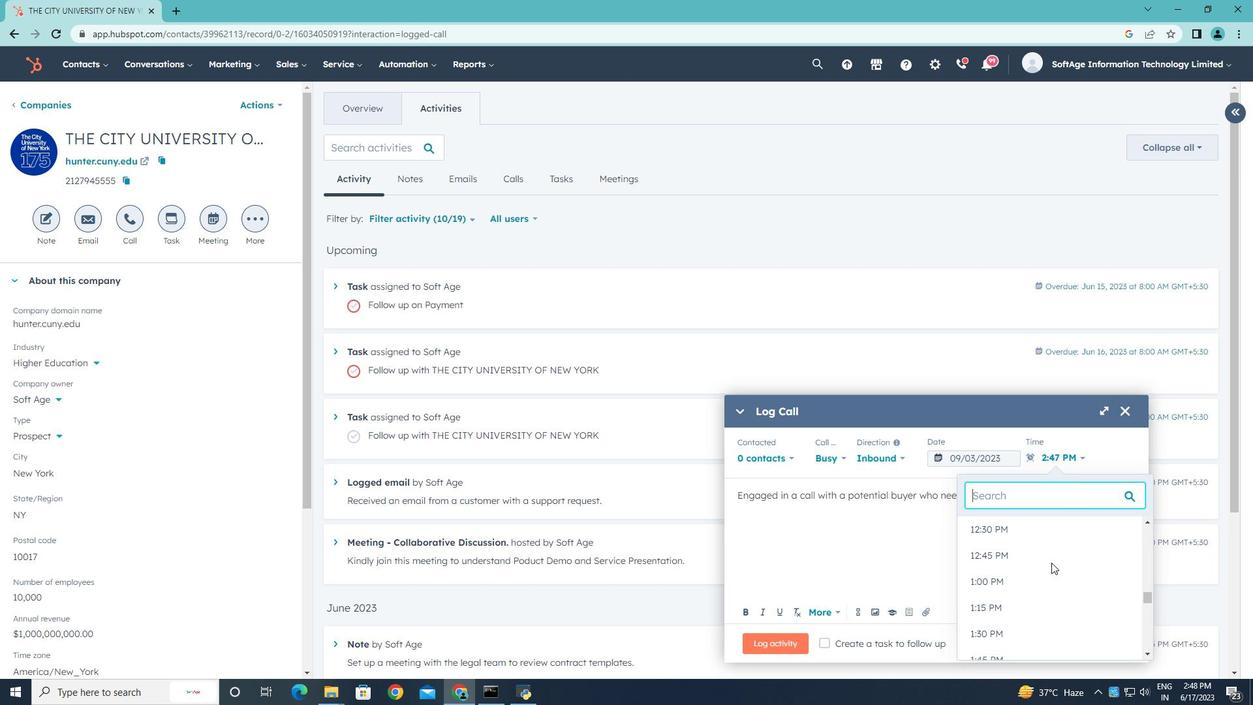 
Action: Mouse moved to (1046, 546)
Screenshot: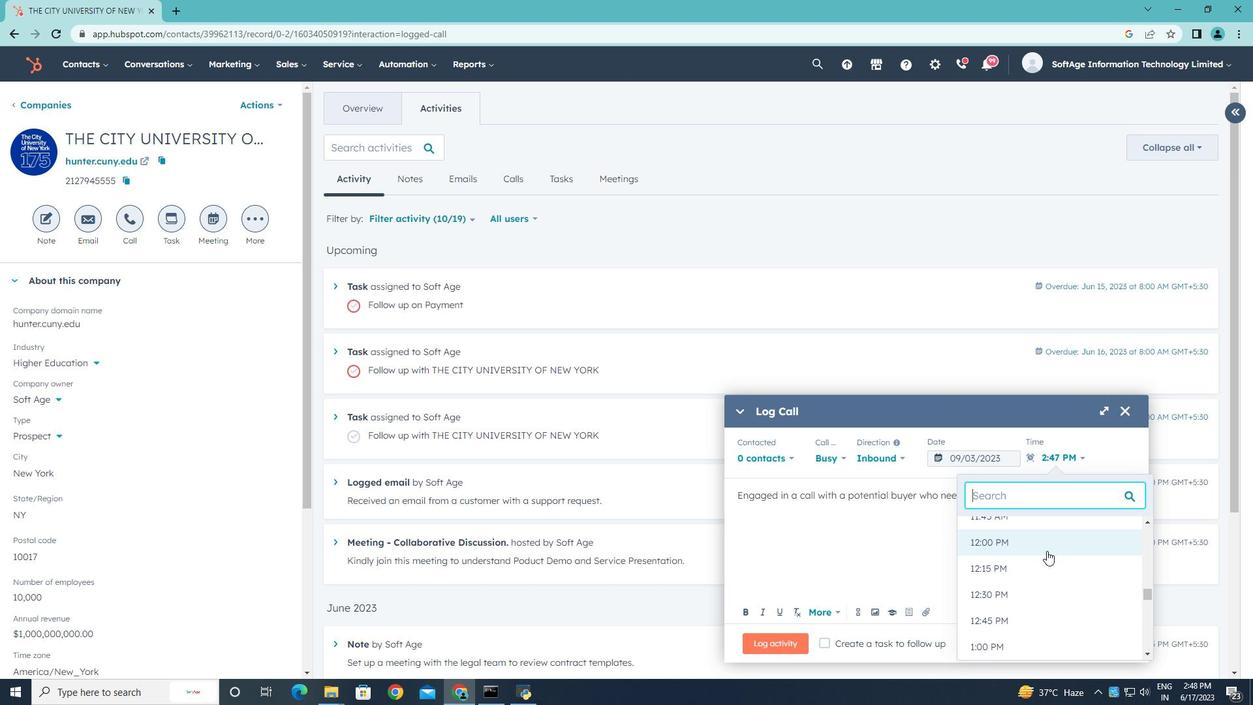 
Action: Mouse pressed left at (1046, 546)
Screenshot: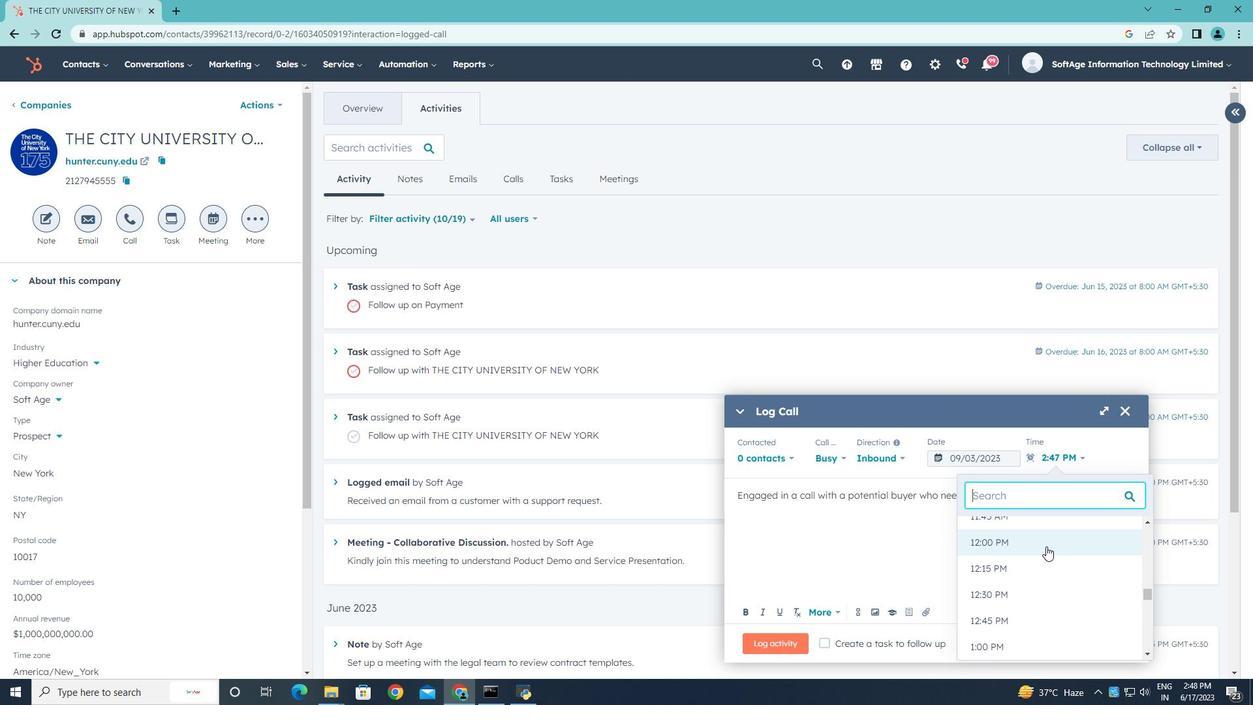 
Action: Mouse moved to (769, 641)
Screenshot: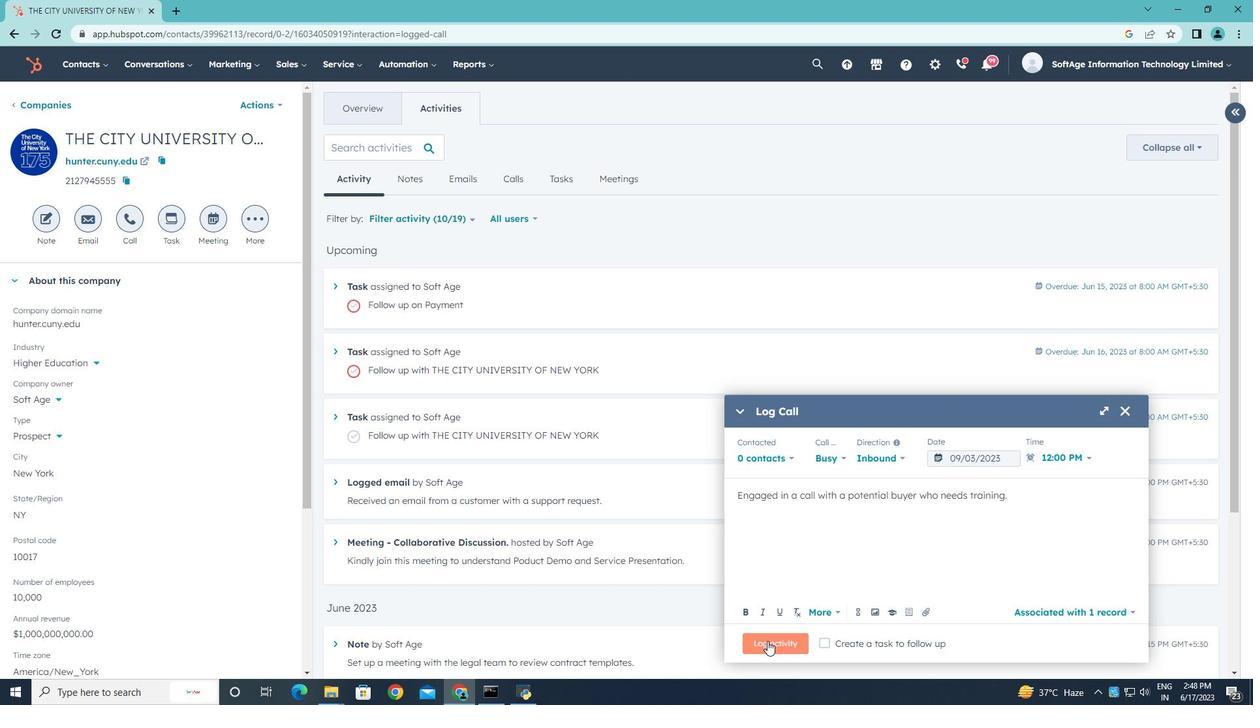
Action: Mouse pressed left at (769, 641)
Screenshot: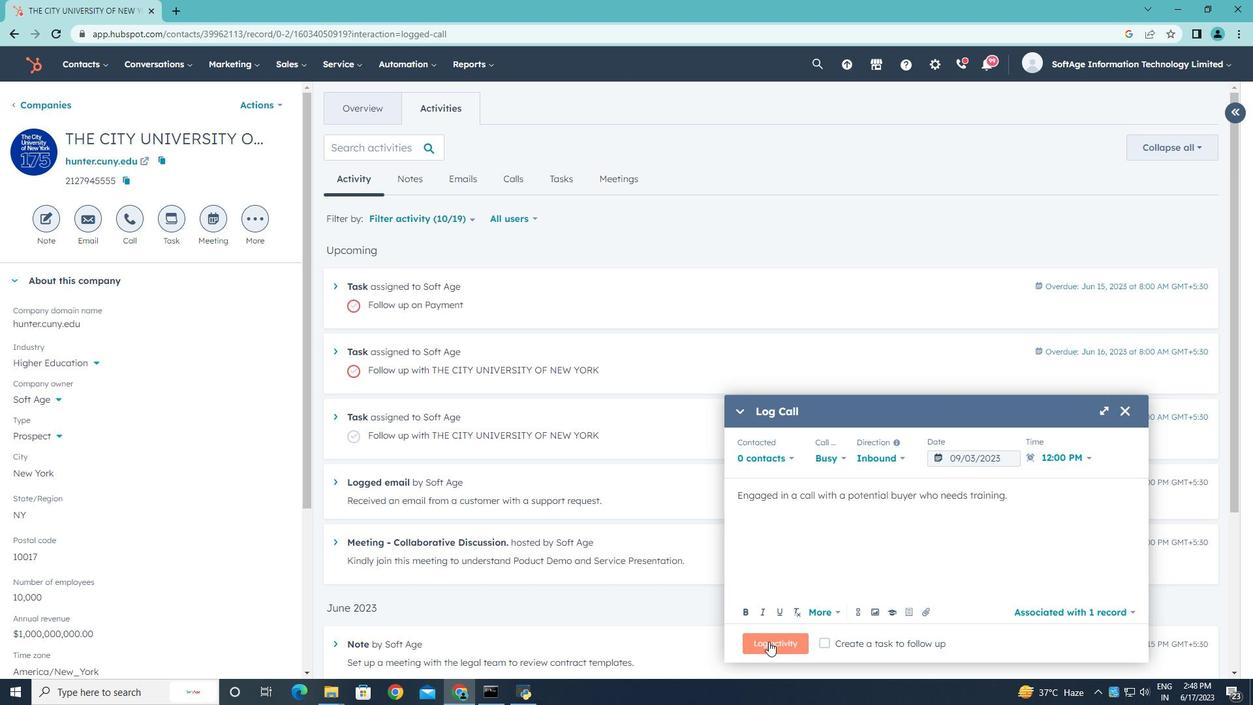 
